 Task: Look for space in Umreth, India from 8th June, 2023 to 19th June, 2023 for 1 adult in price range Rs.5000 to Rs.12000. Place can be shared room with 1  bedroom having 1 bed and 1 bathroom. Property type can be house, flat, guest house, hotel. Booking option can be shelf check-in. Required host language is English.
Action: Mouse moved to (476, 84)
Screenshot: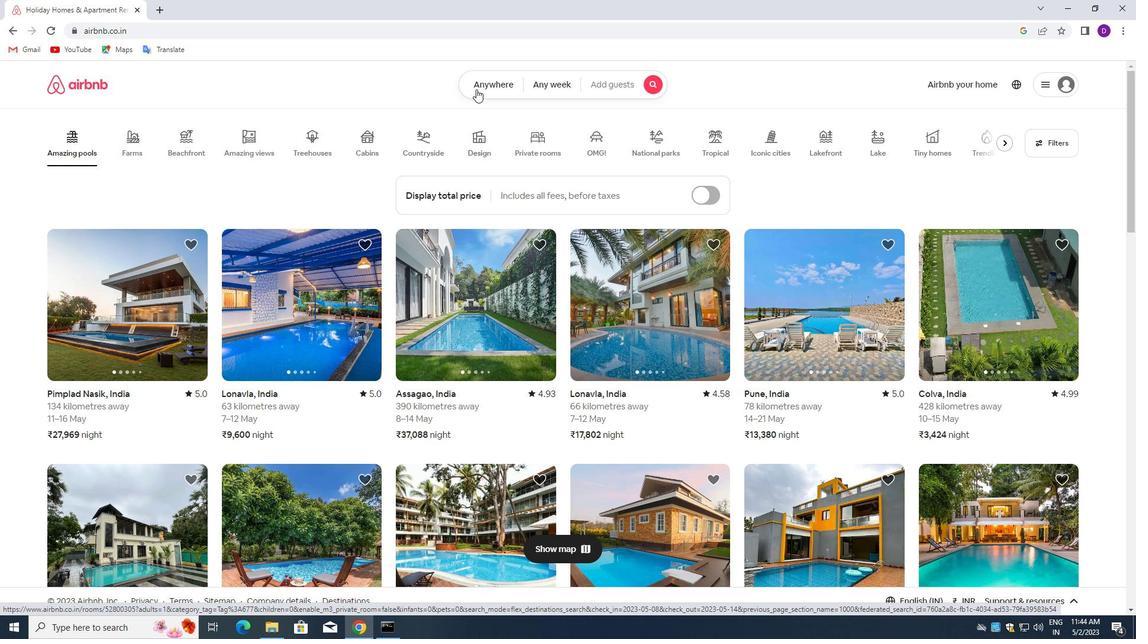 
Action: Mouse pressed left at (476, 84)
Screenshot: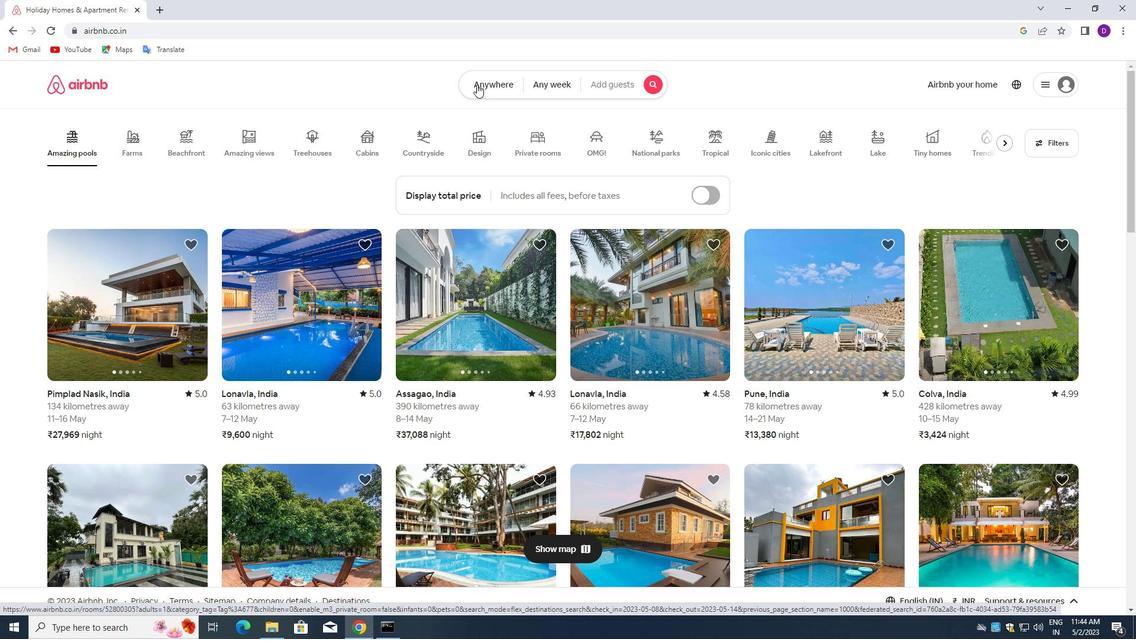 
Action: Mouse moved to (390, 135)
Screenshot: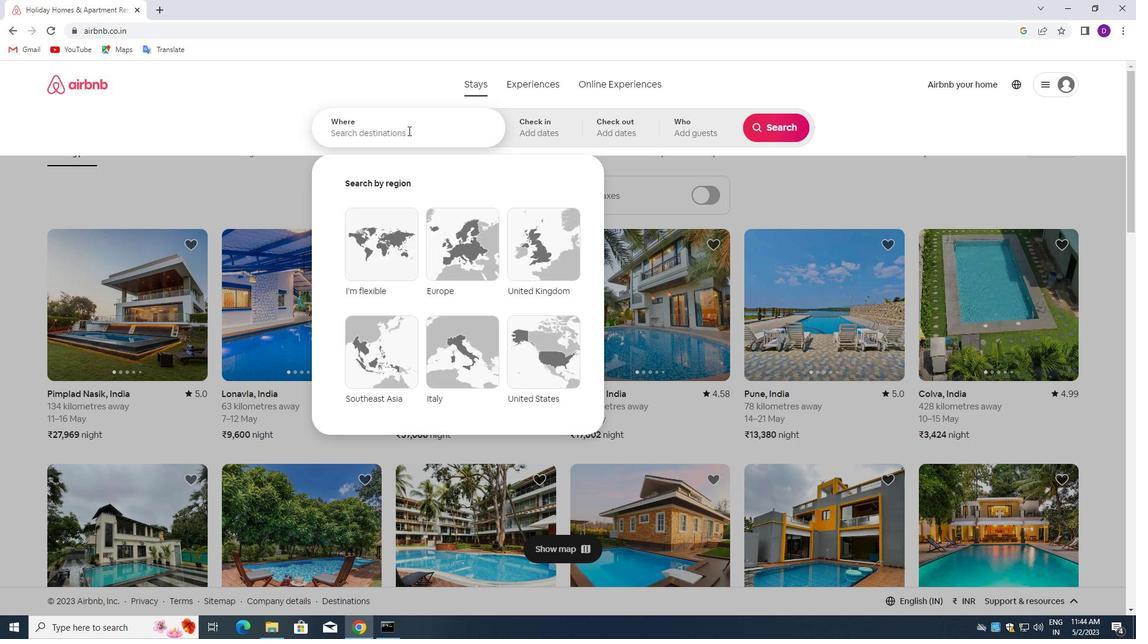 
Action: Mouse pressed left at (390, 135)
Screenshot: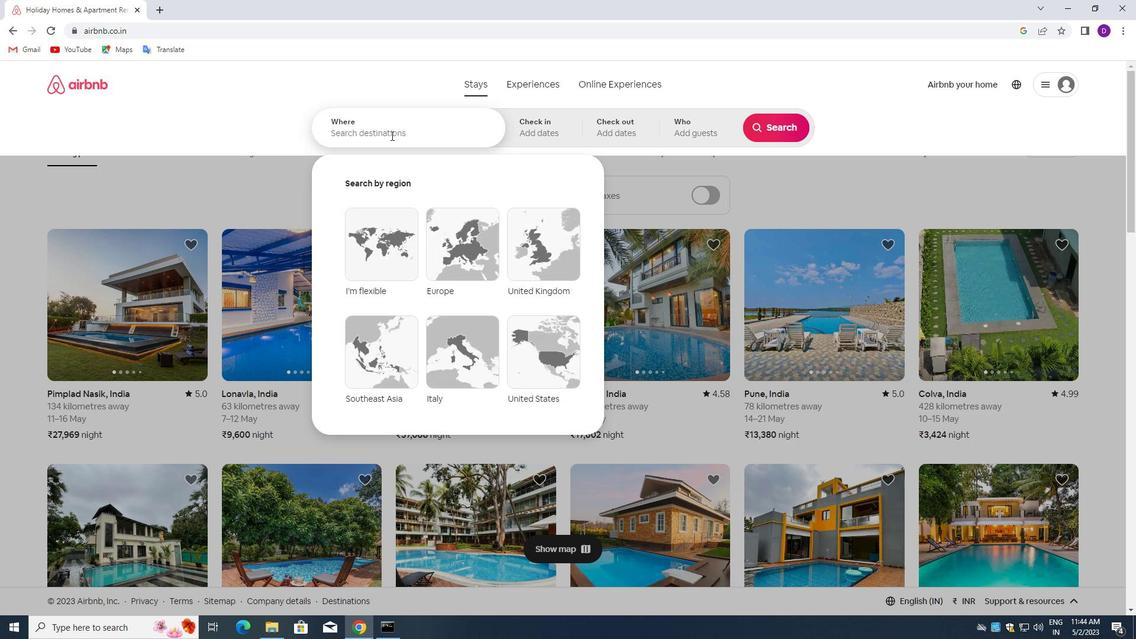 
Action: Key pressed <Key.shift>UMERETH,<Key.space><Key.shift>INDIA<Key.enter>
Screenshot: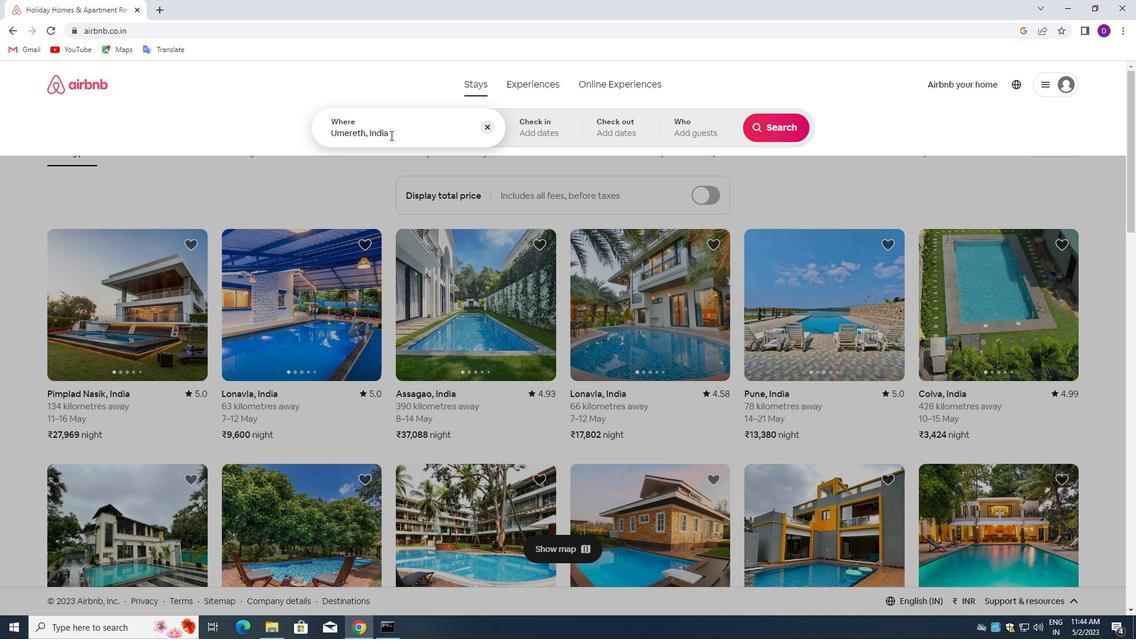 
Action: Mouse moved to (707, 295)
Screenshot: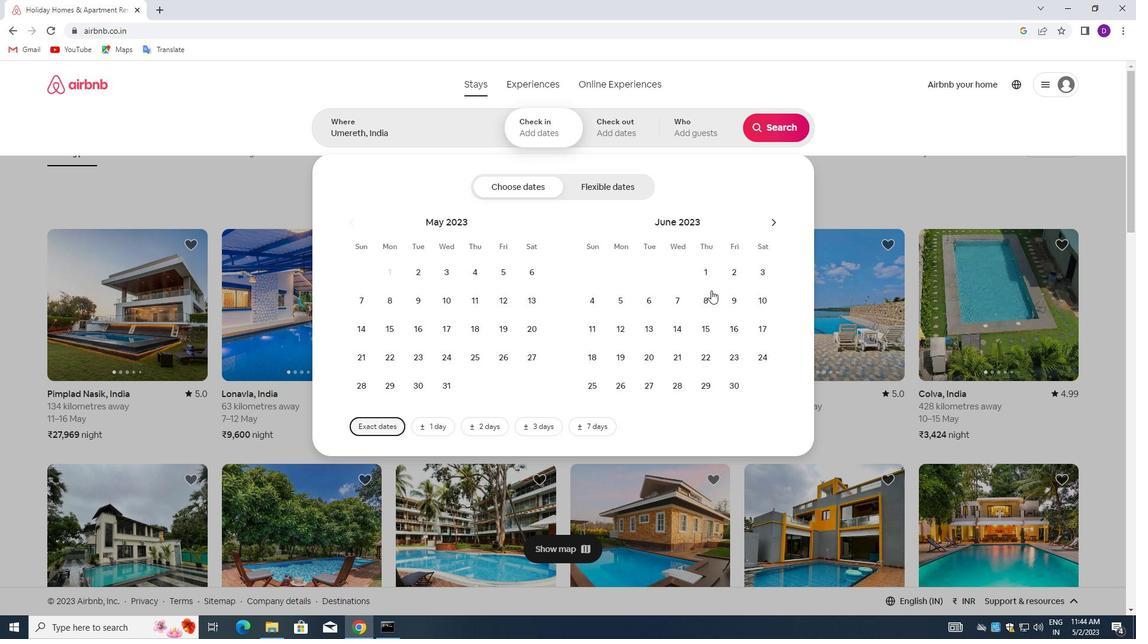 
Action: Mouse pressed left at (707, 295)
Screenshot: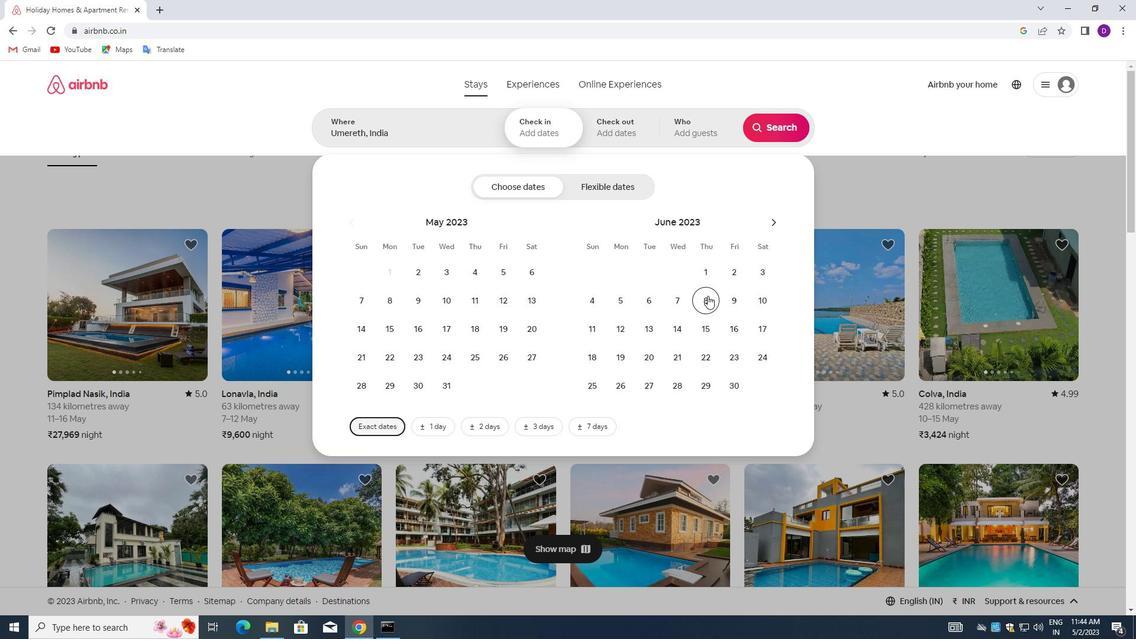 
Action: Mouse moved to (612, 355)
Screenshot: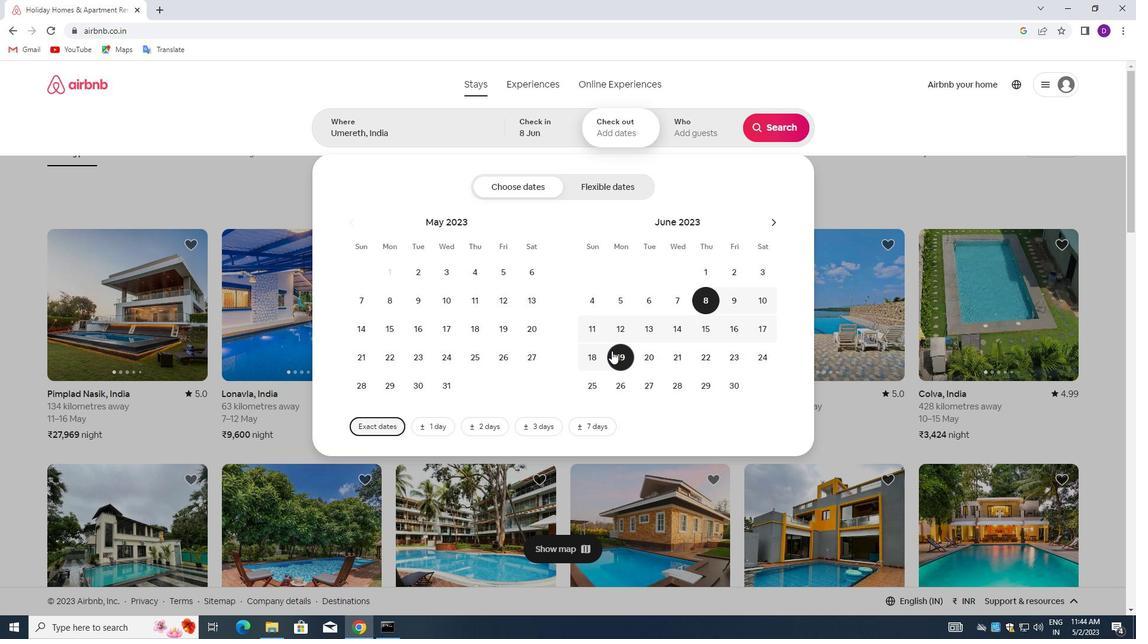 
Action: Mouse pressed left at (612, 355)
Screenshot: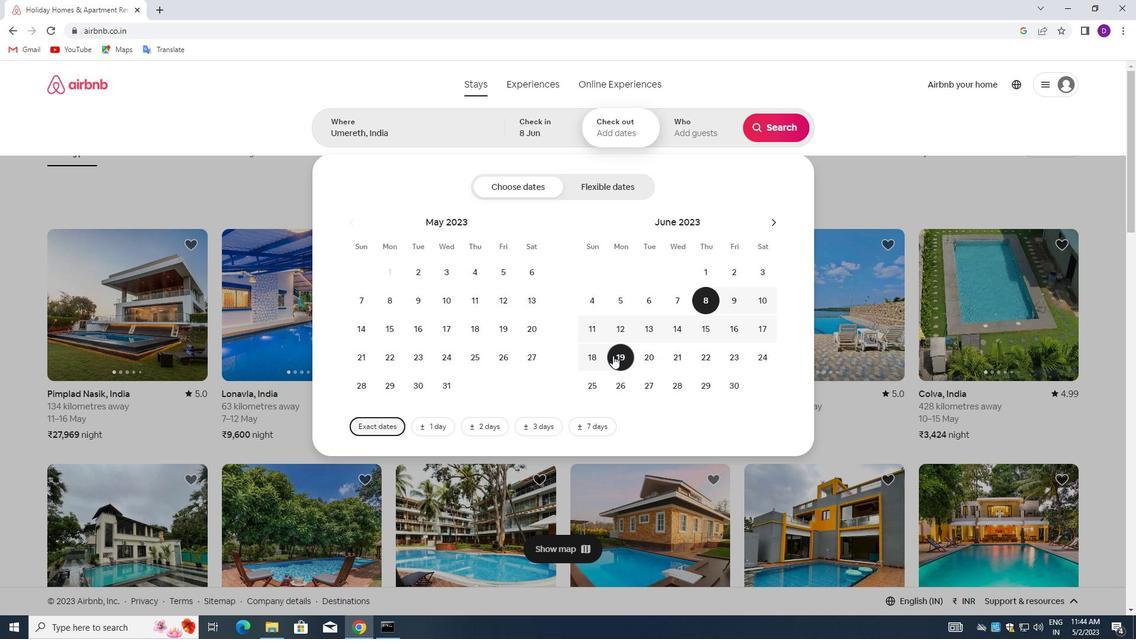 
Action: Mouse moved to (677, 125)
Screenshot: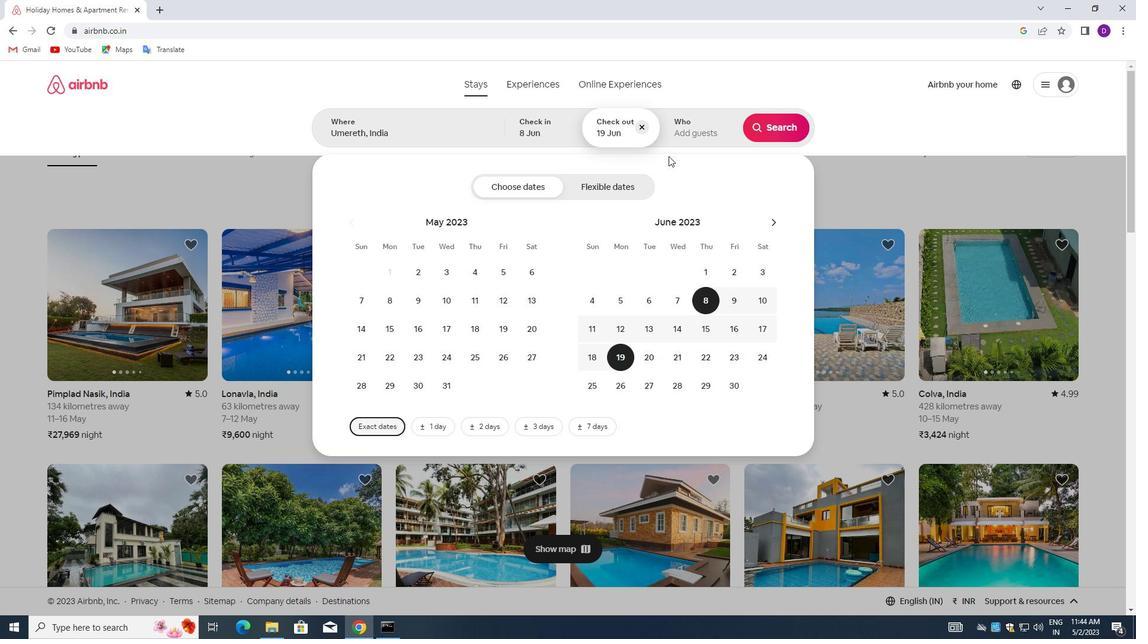 
Action: Mouse pressed left at (677, 125)
Screenshot: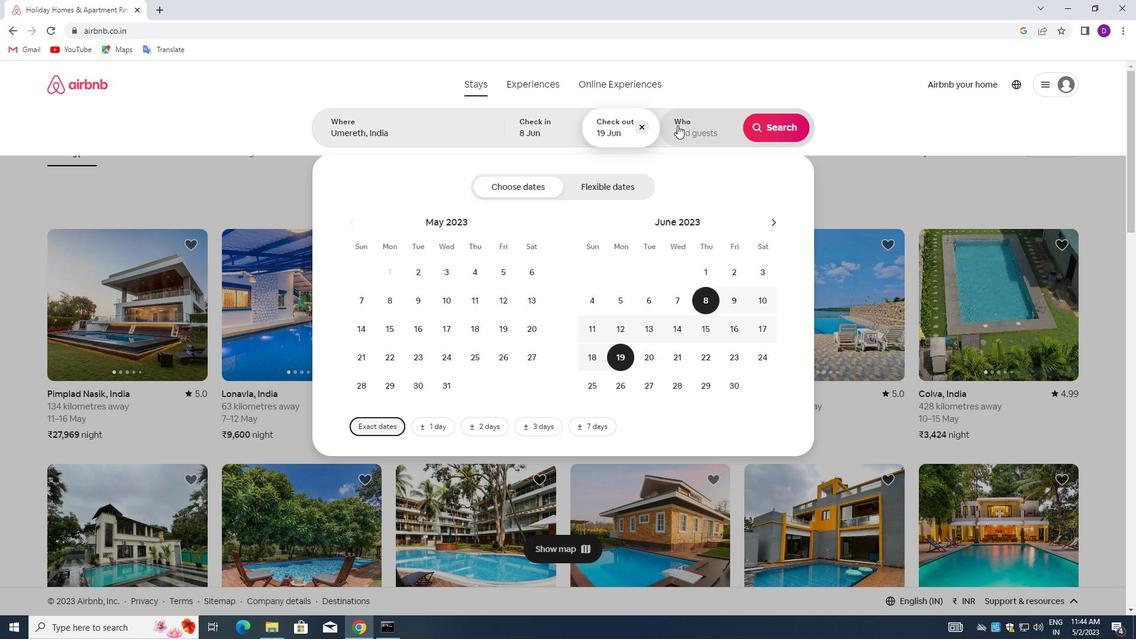 
Action: Mouse moved to (779, 192)
Screenshot: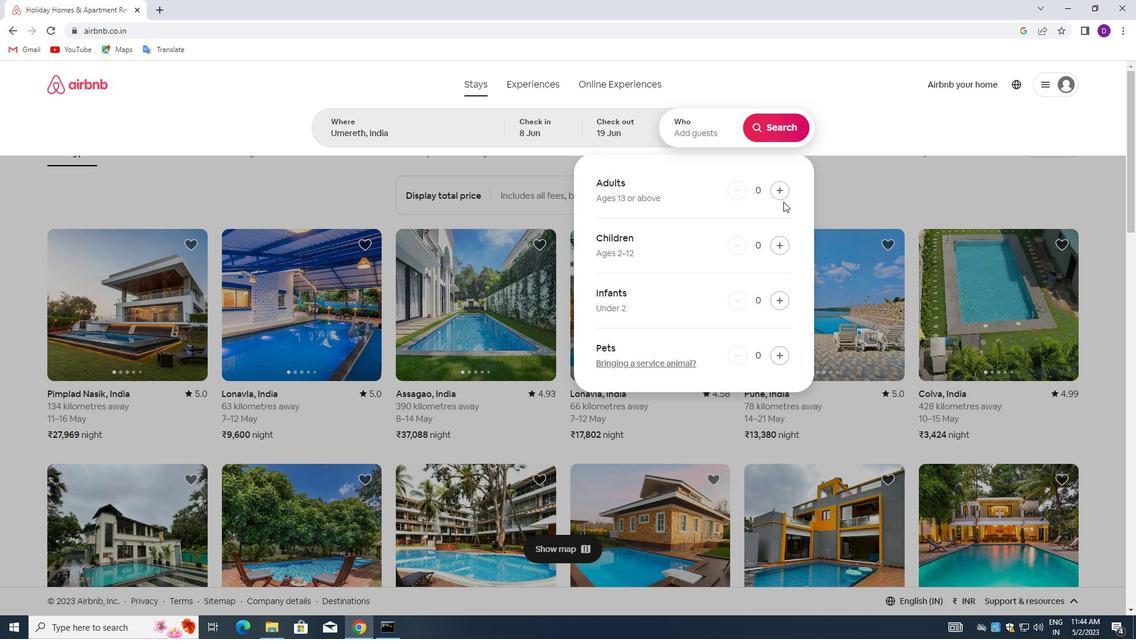 
Action: Mouse pressed left at (779, 192)
Screenshot: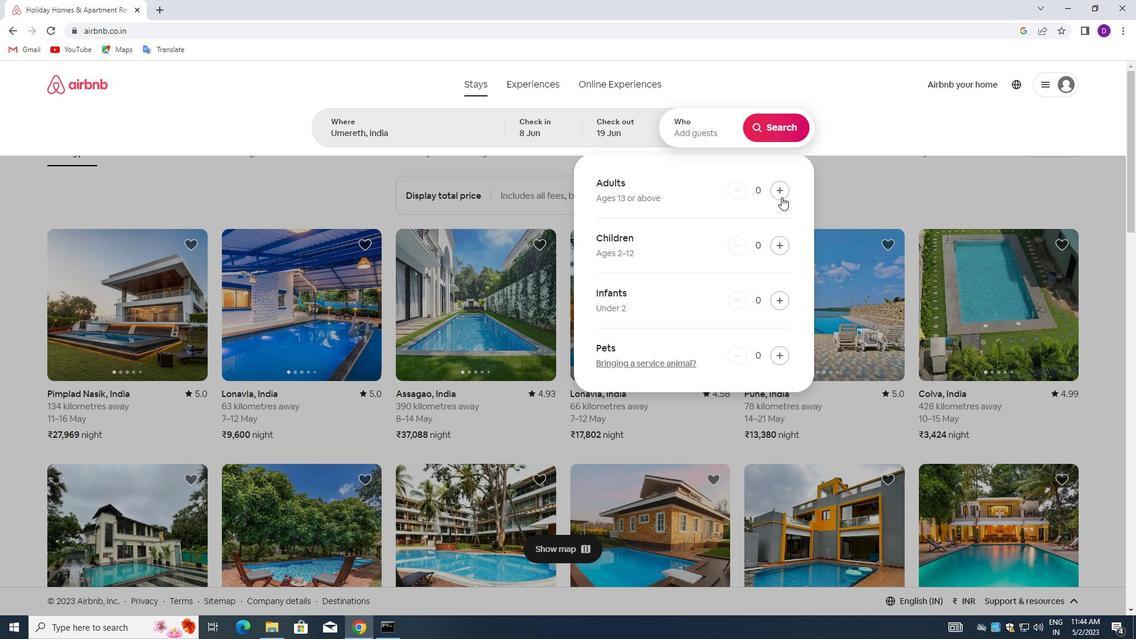 
Action: Mouse moved to (778, 128)
Screenshot: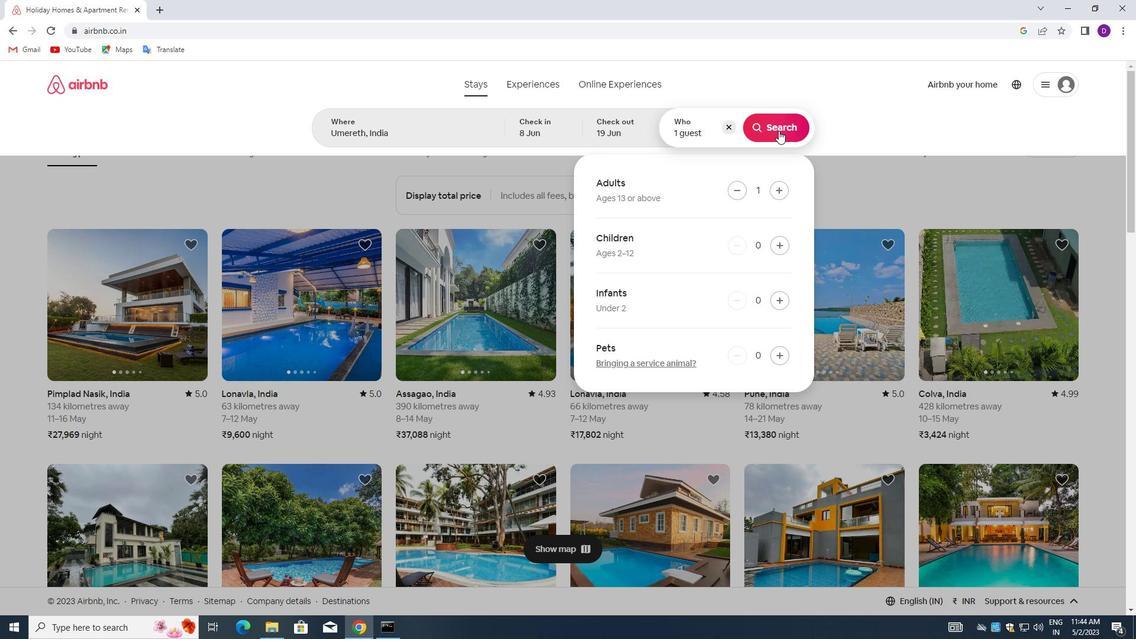 
Action: Mouse pressed left at (778, 128)
Screenshot: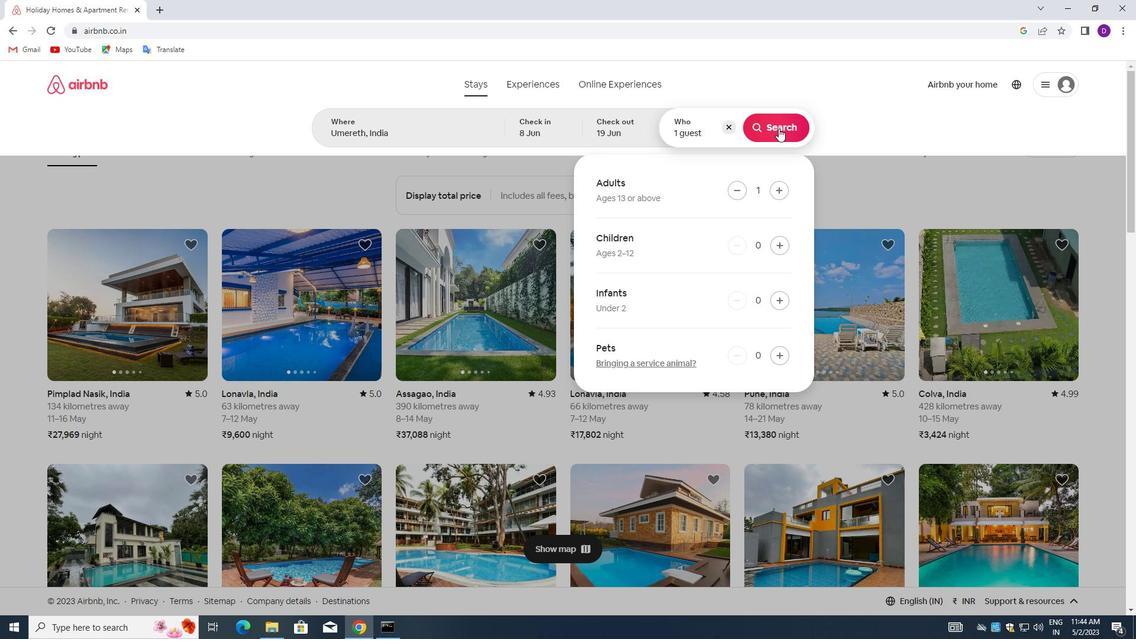 
Action: Mouse moved to (1072, 130)
Screenshot: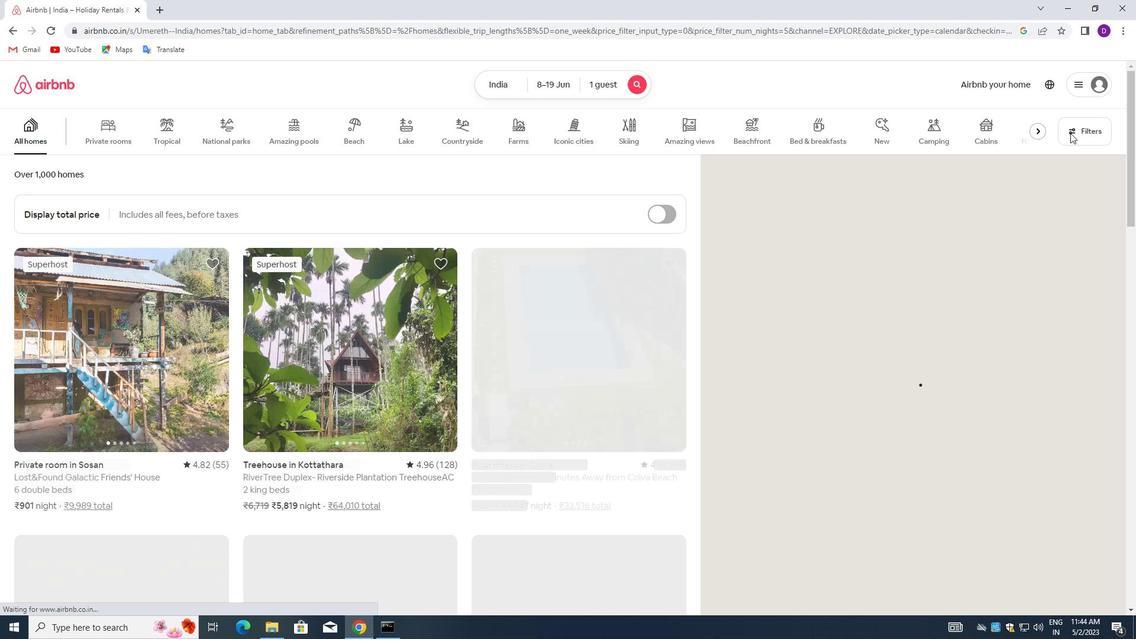 
Action: Mouse pressed left at (1072, 130)
Screenshot: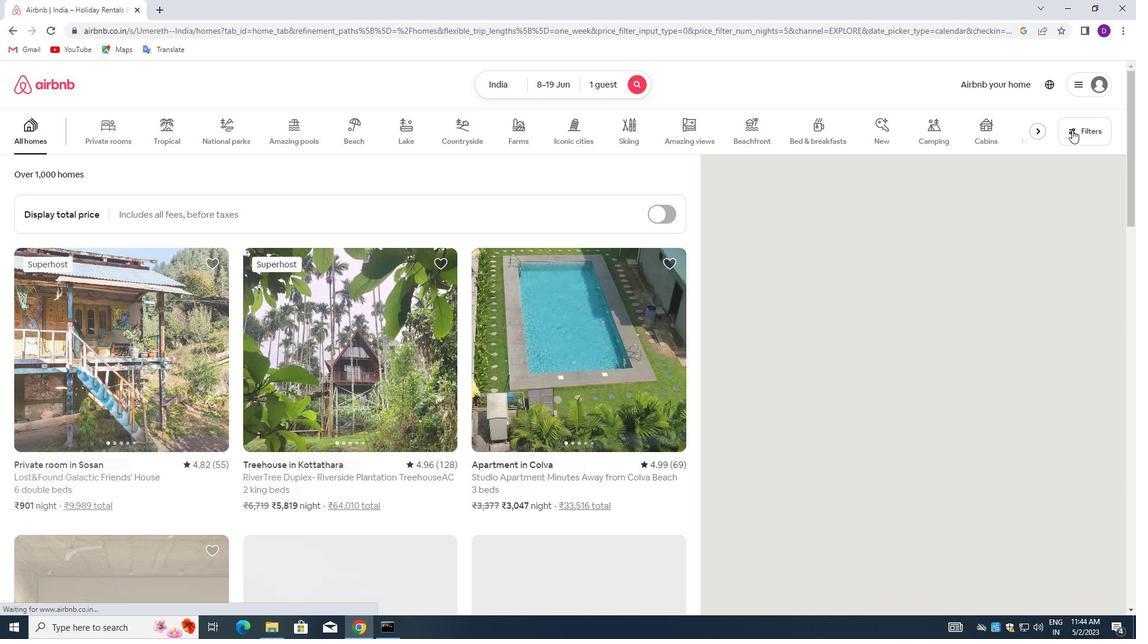 
Action: Mouse moved to (408, 281)
Screenshot: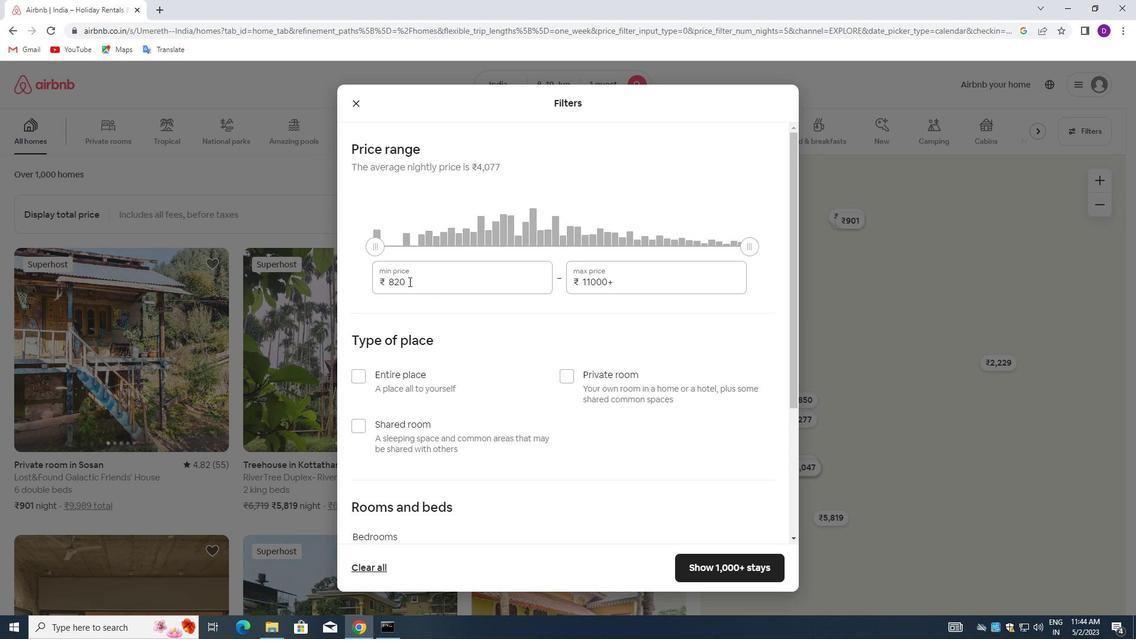 
Action: Mouse pressed left at (408, 281)
Screenshot: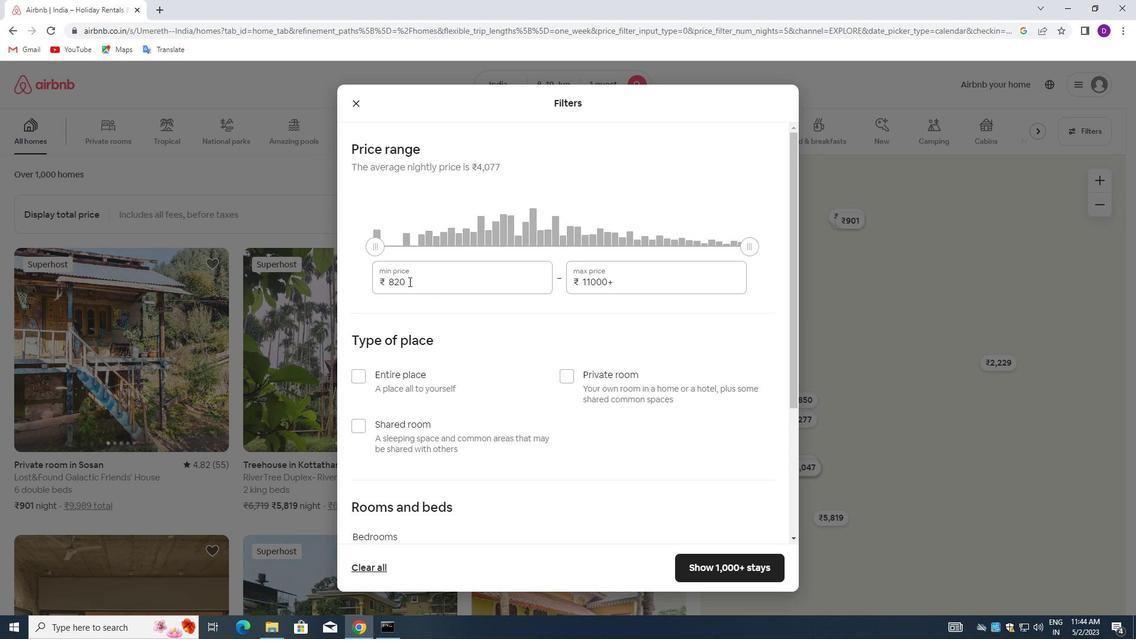 
Action: Mouse pressed left at (408, 281)
Screenshot: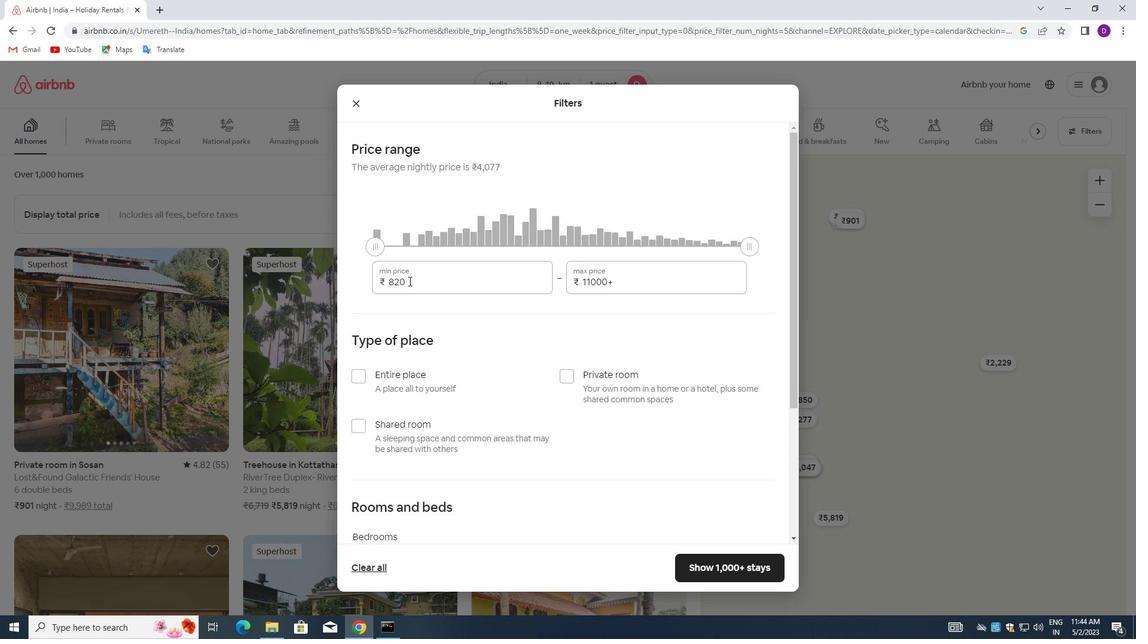 
Action: Key pressed 5000<Key.tab>12000
Screenshot: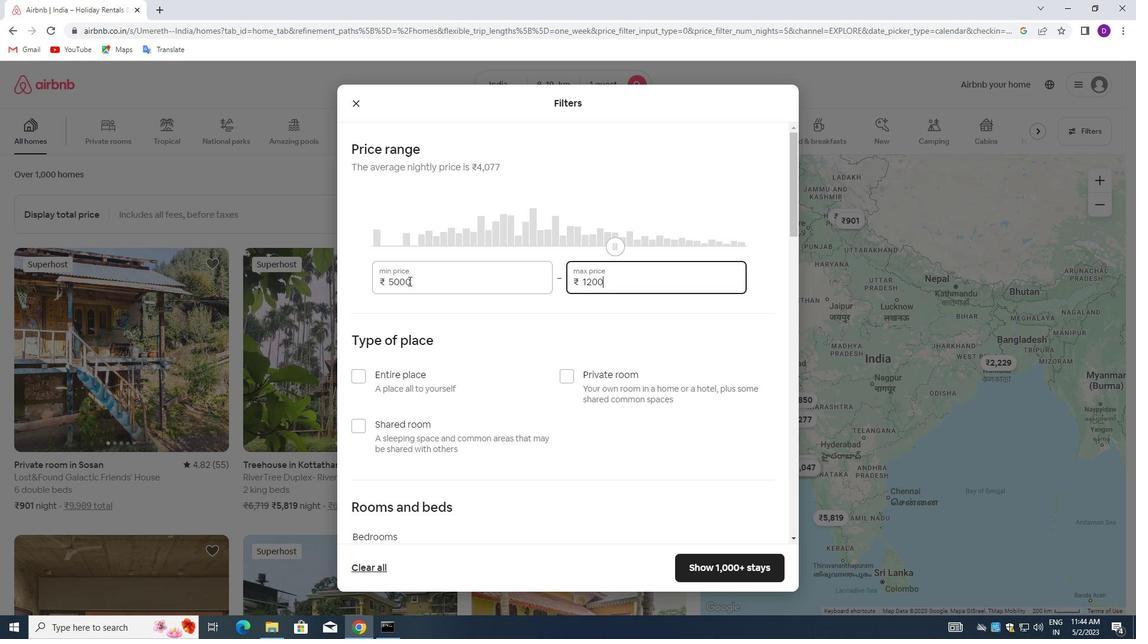 
Action: Mouse moved to (446, 312)
Screenshot: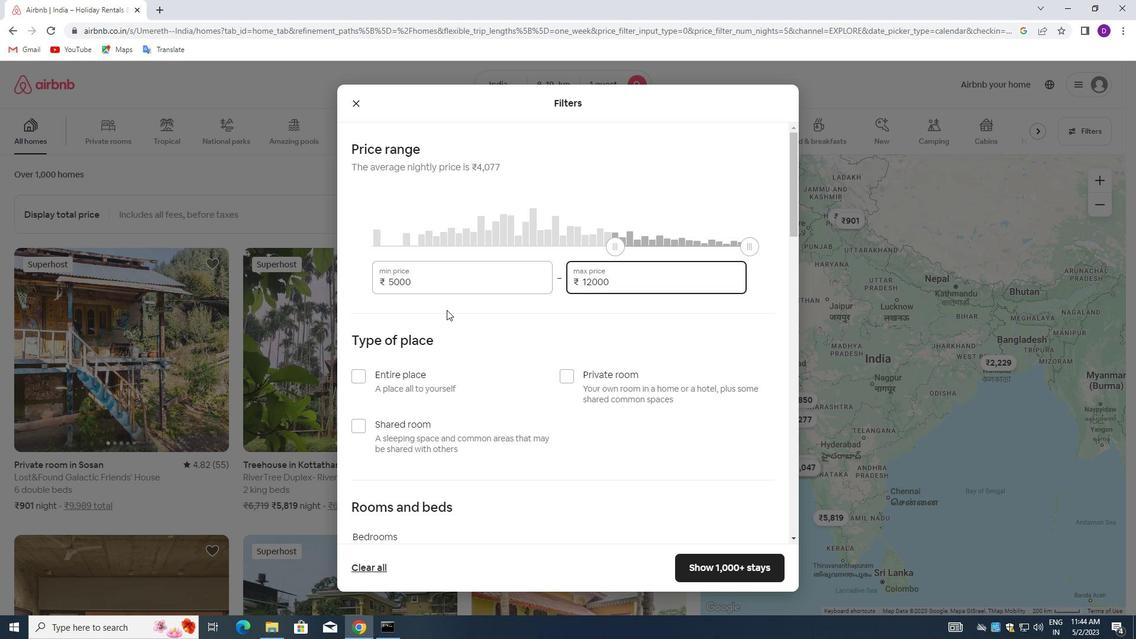 
Action: Mouse scrolled (446, 311) with delta (0, 0)
Screenshot: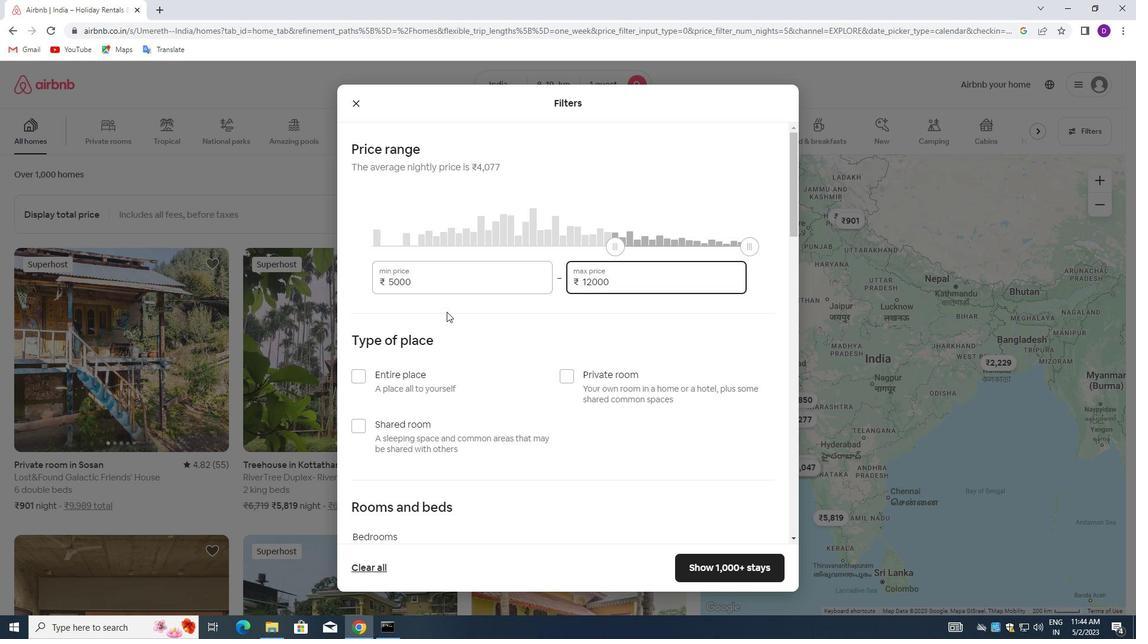 
Action: Mouse moved to (444, 315)
Screenshot: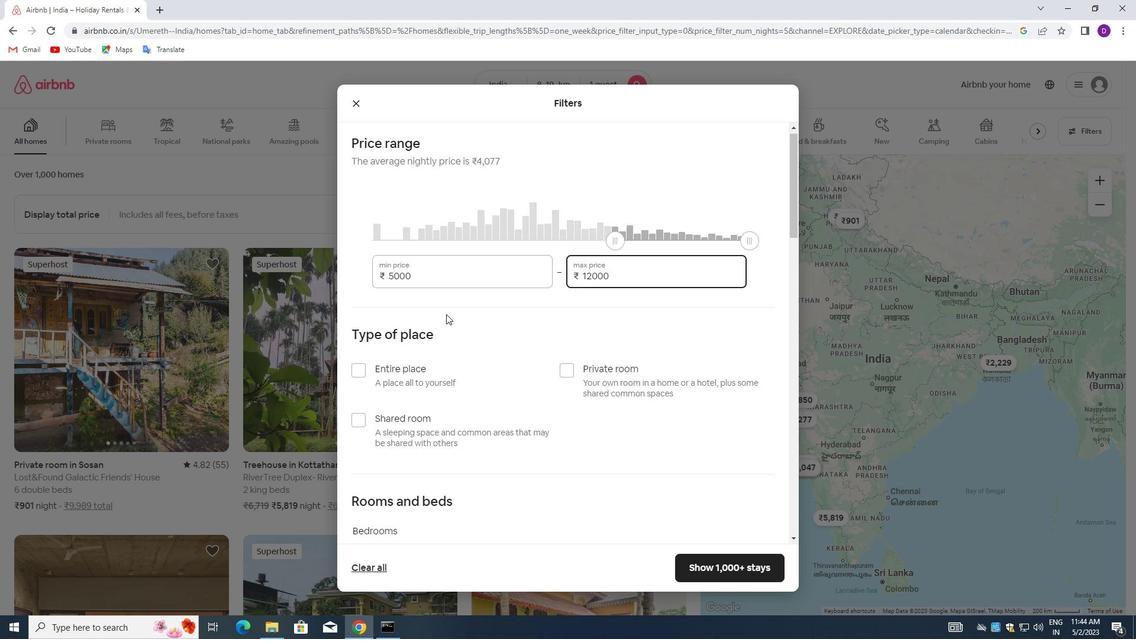 
Action: Mouse scrolled (444, 314) with delta (0, 0)
Screenshot: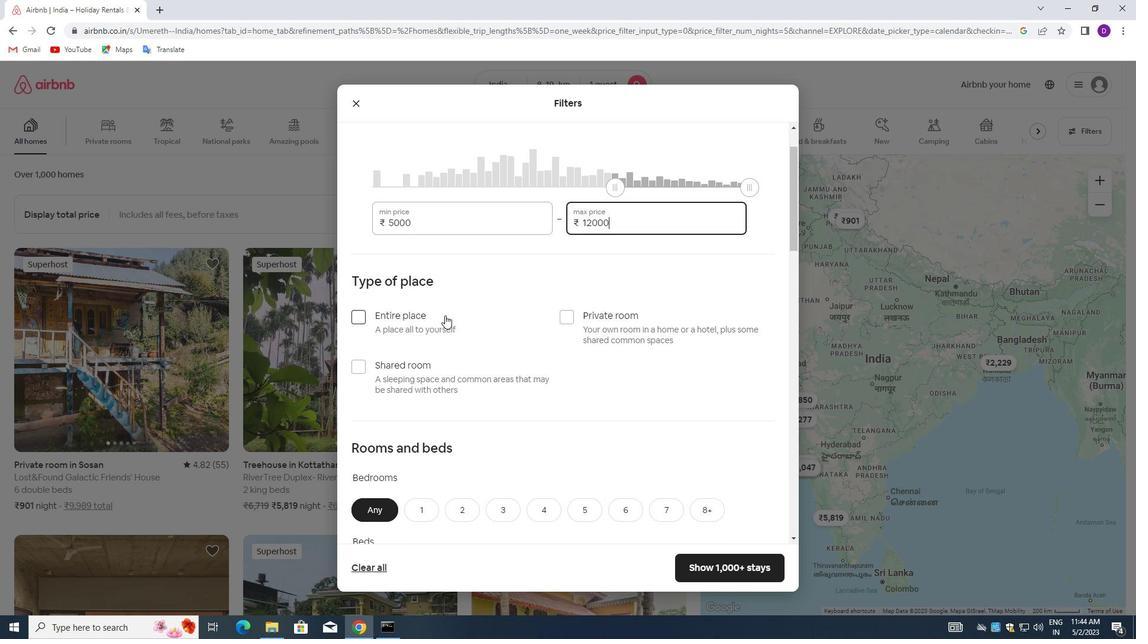 
Action: Mouse scrolled (444, 314) with delta (0, 0)
Screenshot: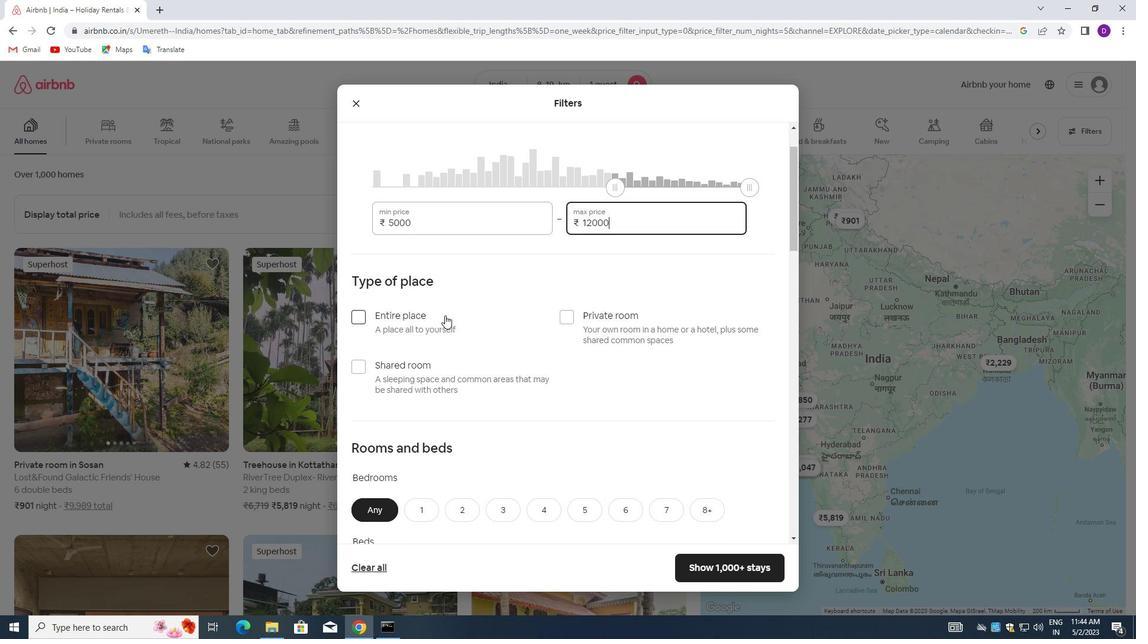 
Action: Mouse moved to (446, 315)
Screenshot: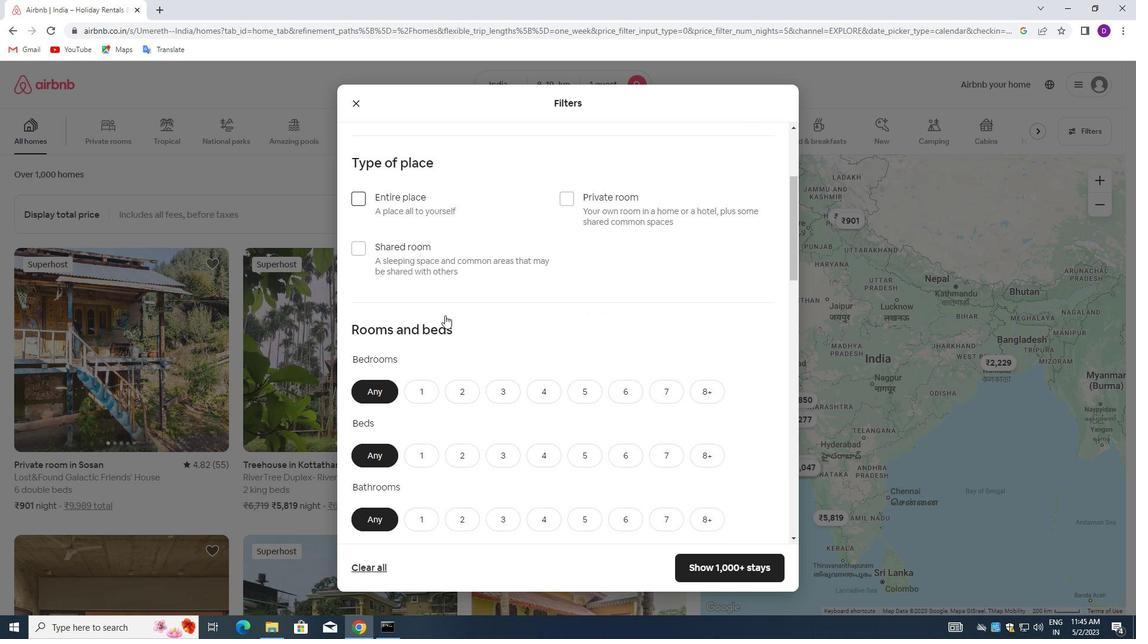 
Action: Mouse scrolled (446, 314) with delta (0, 0)
Screenshot: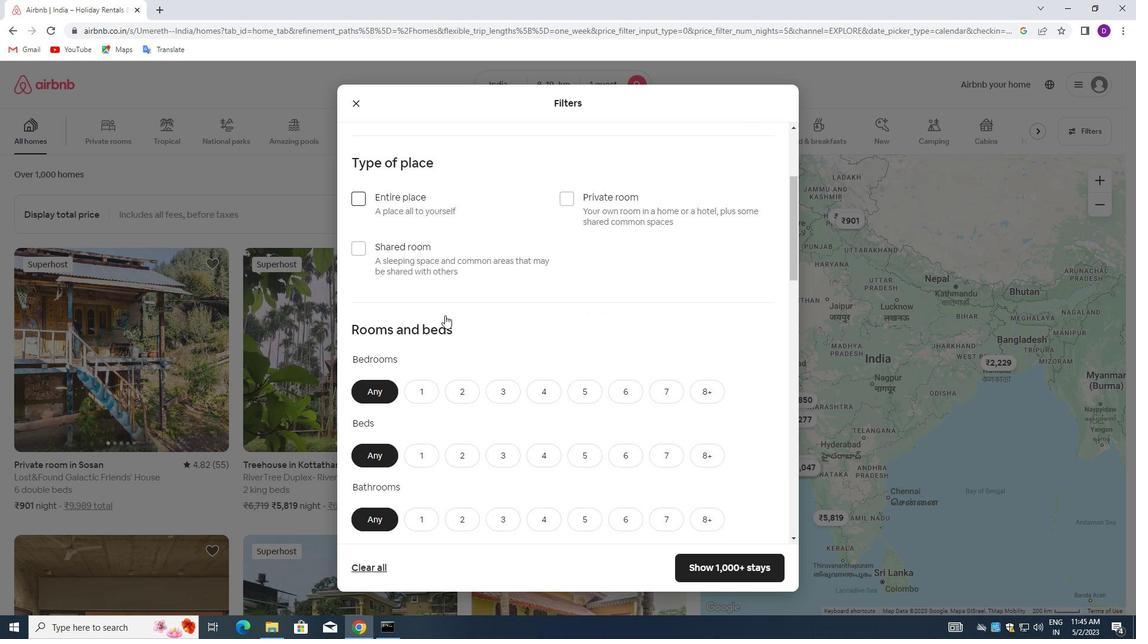 
Action: Mouse moved to (372, 189)
Screenshot: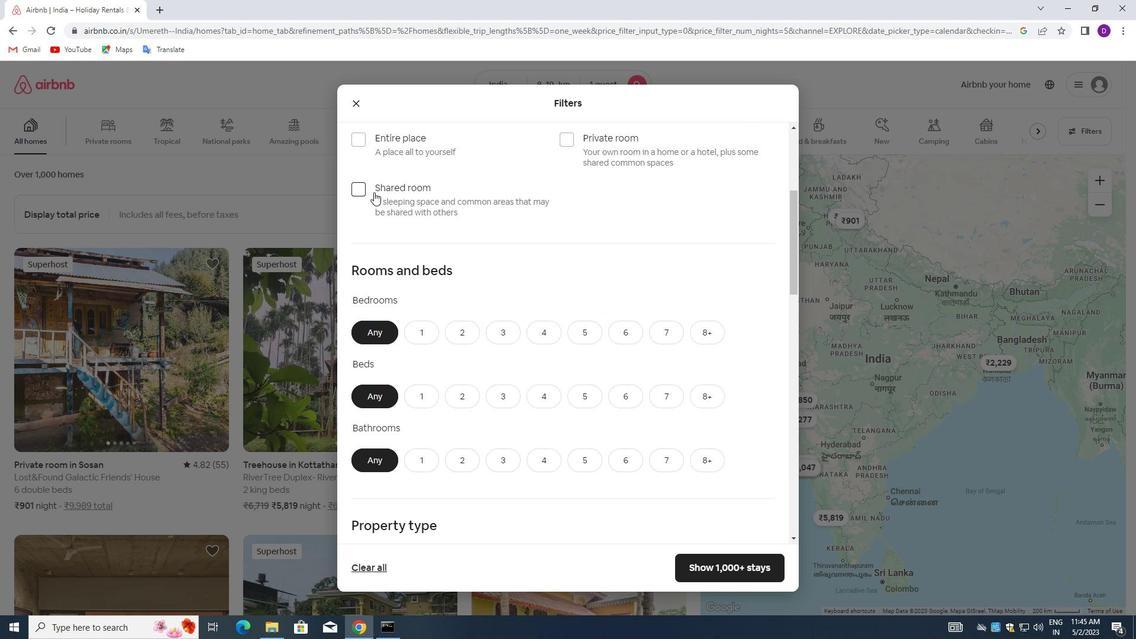 
Action: Mouse pressed left at (372, 189)
Screenshot: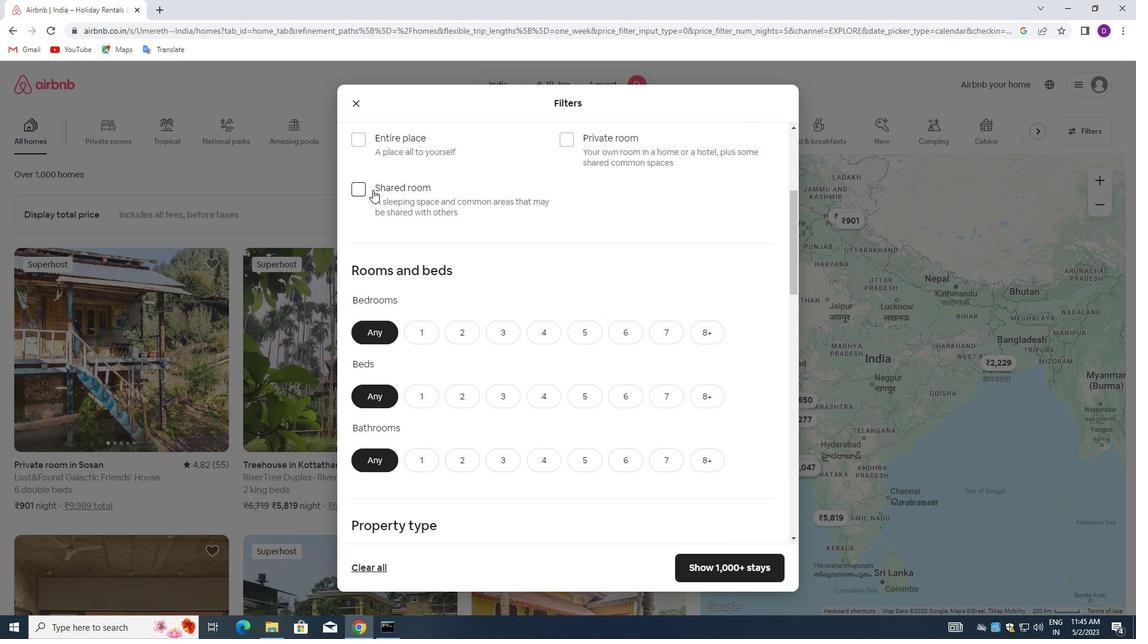 
Action: Mouse moved to (470, 226)
Screenshot: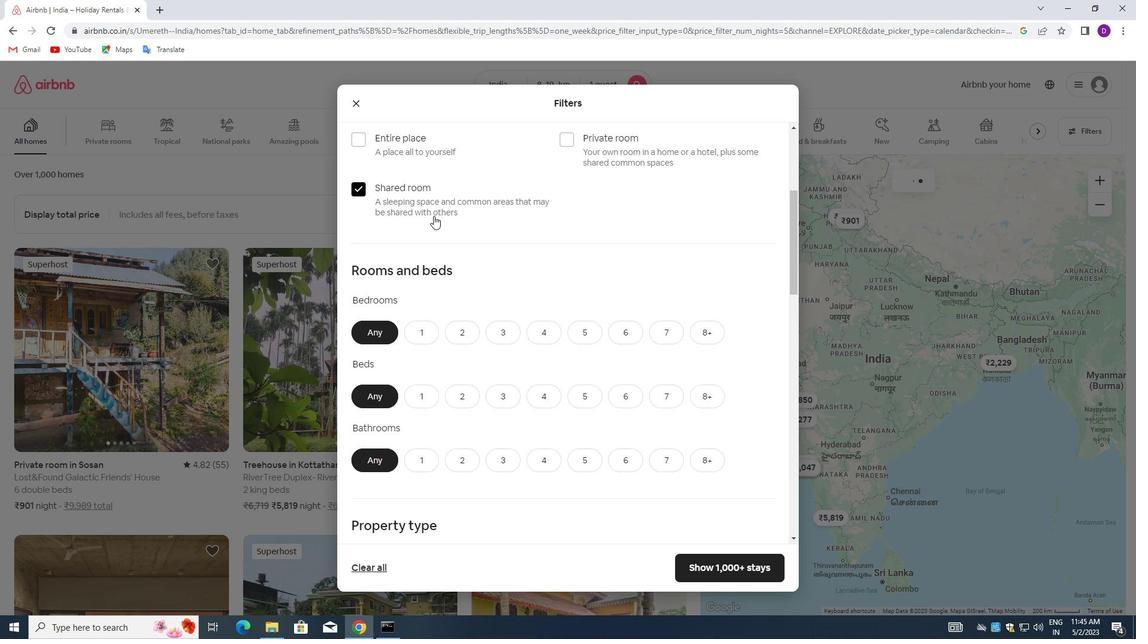 
Action: Mouse scrolled (470, 226) with delta (0, 0)
Screenshot: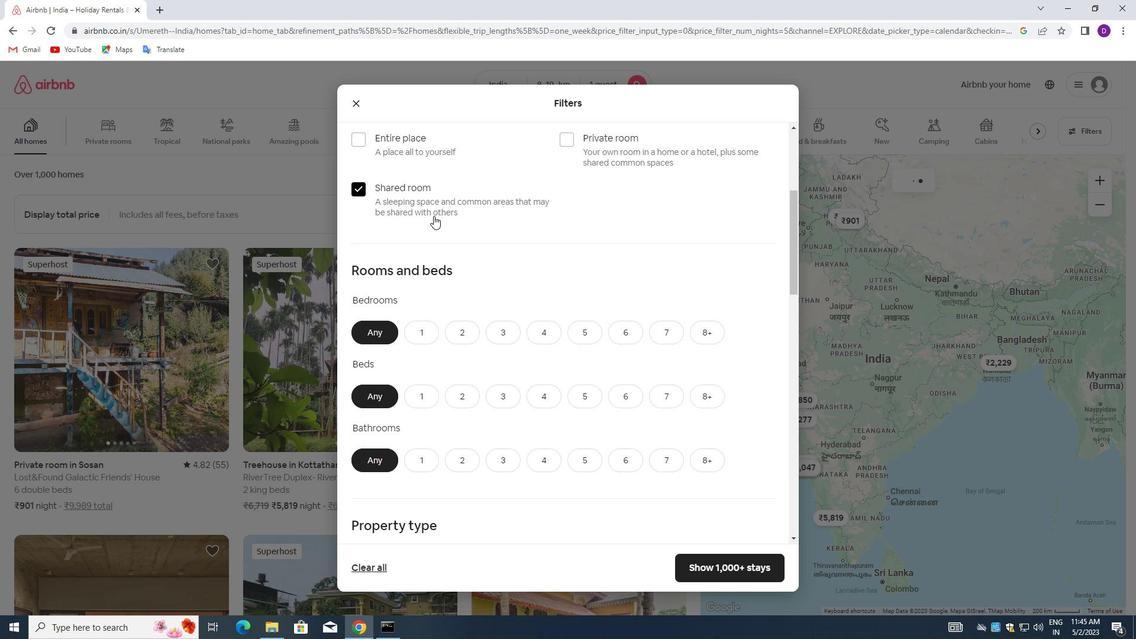 
Action: Mouse moved to (470, 228)
Screenshot: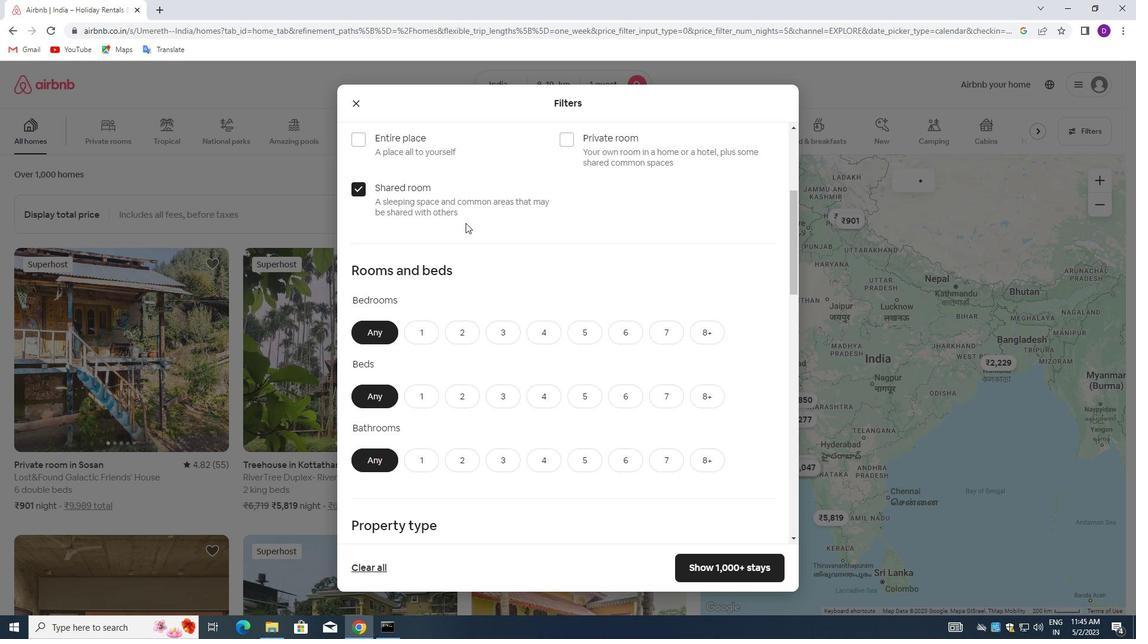 
Action: Mouse scrolled (470, 227) with delta (0, 0)
Screenshot: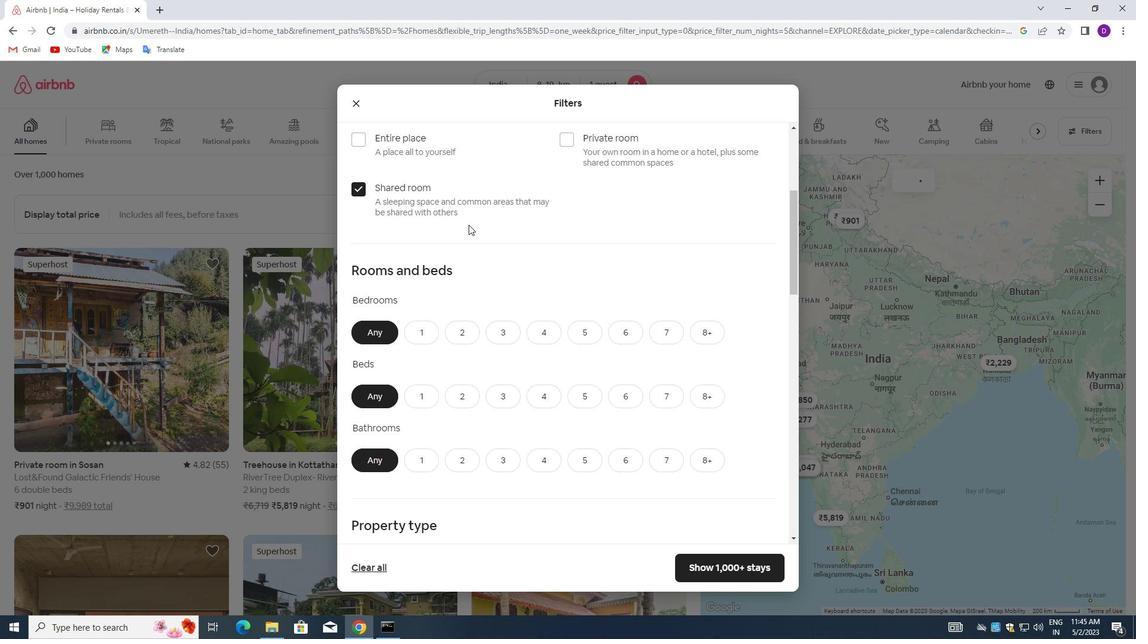 
Action: Mouse moved to (429, 211)
Screenshot: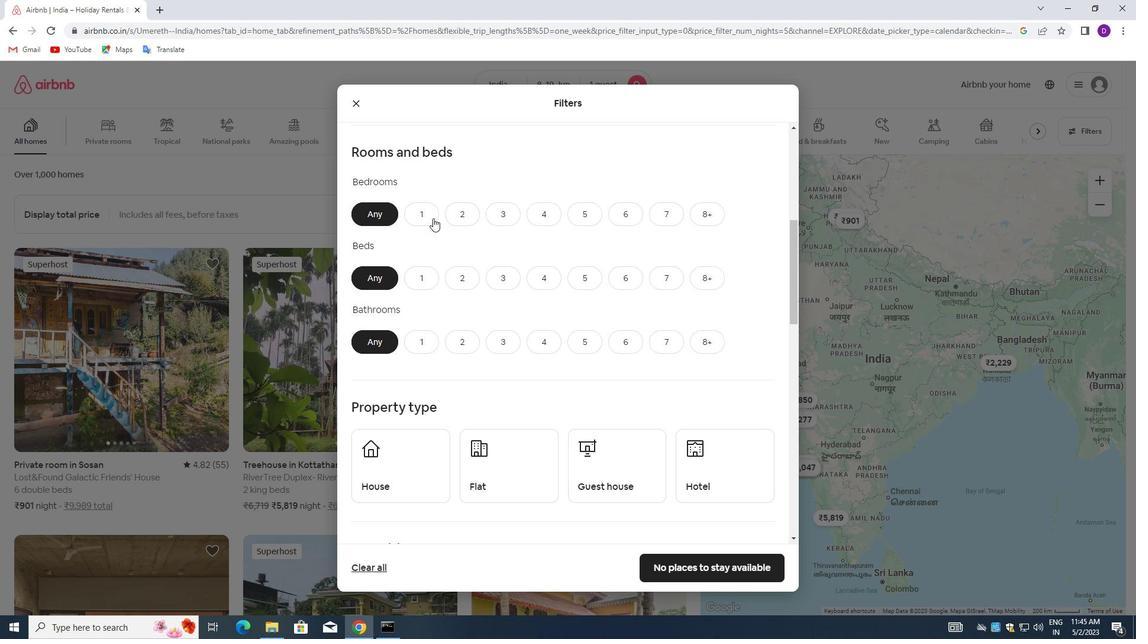 
Action: Mouse pressed left at (429, 211)
Screenshot: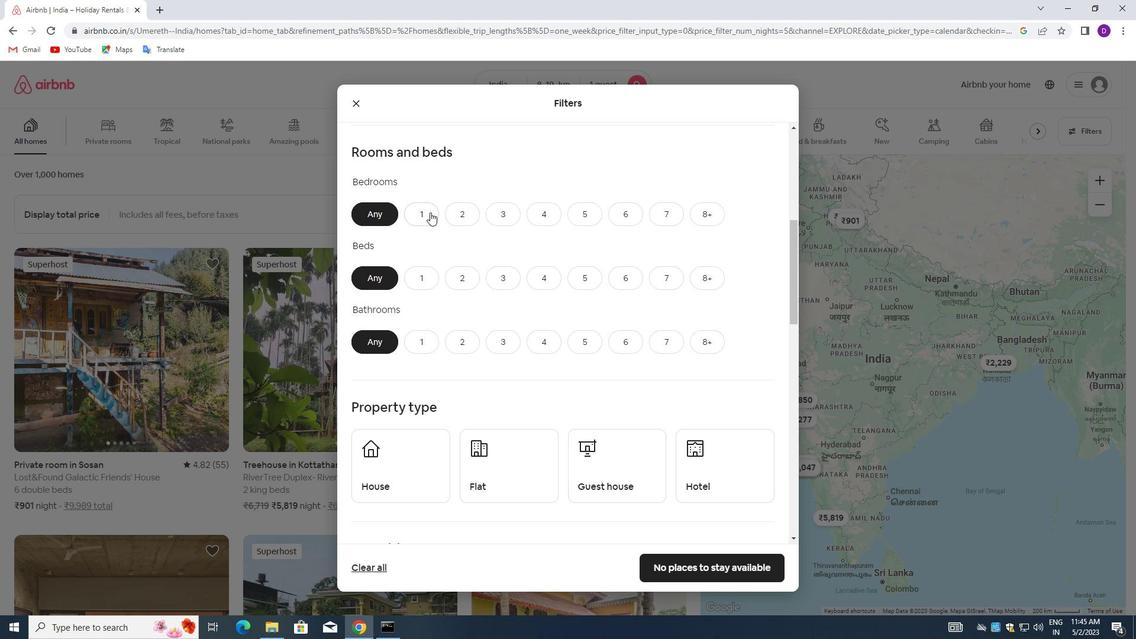 
Action: Mouse moved to (431, 286)
Screenshot: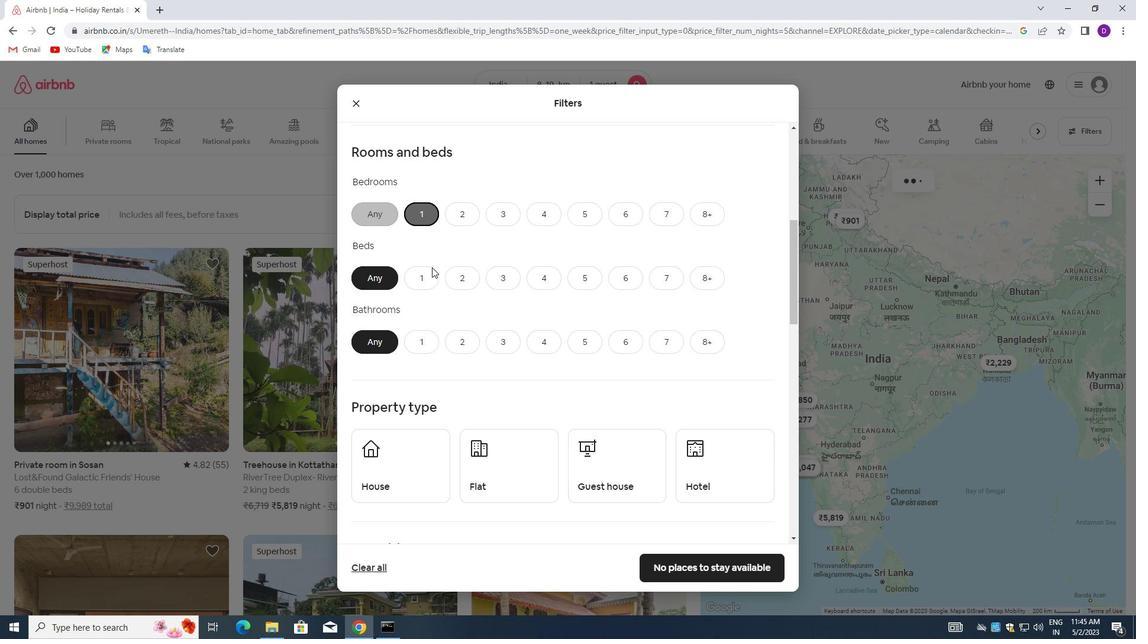 
Action: Mouse pressed left at (431, 286)
Screenshot: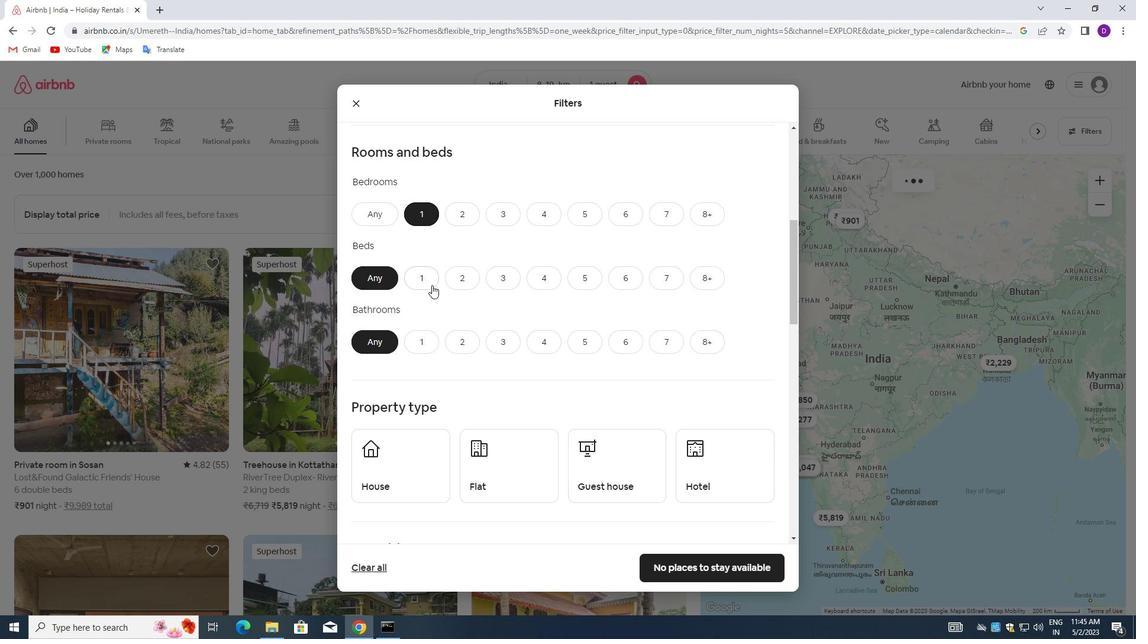 
Action: Mouse moved to (421, 343)
Screenshot: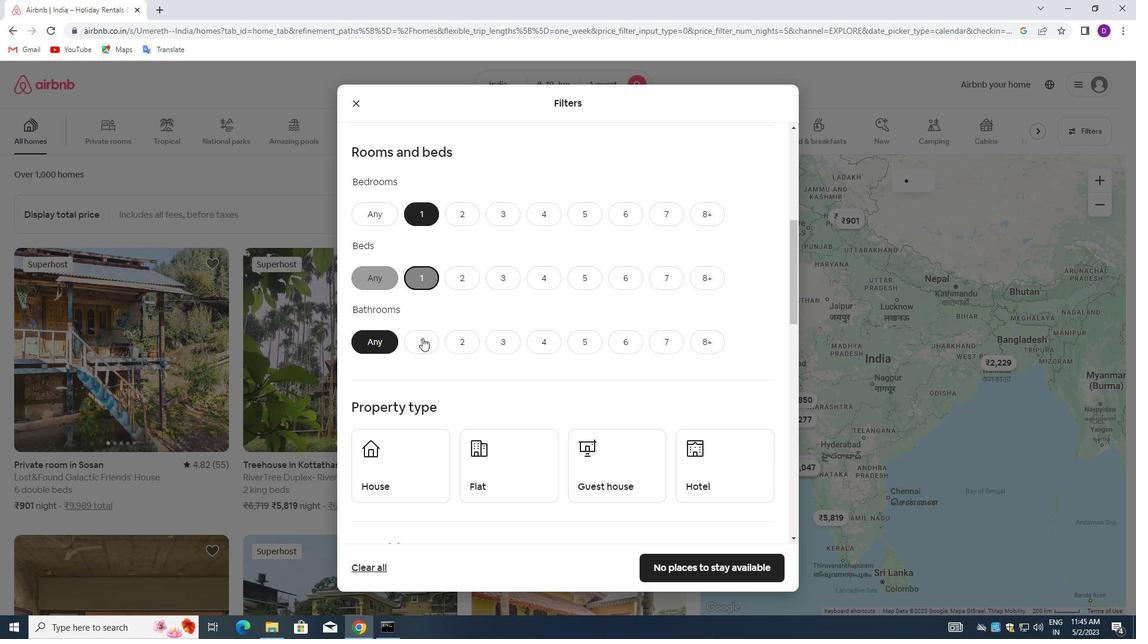 
Action: Mouse pressed left at (421, 343)
Screenshot: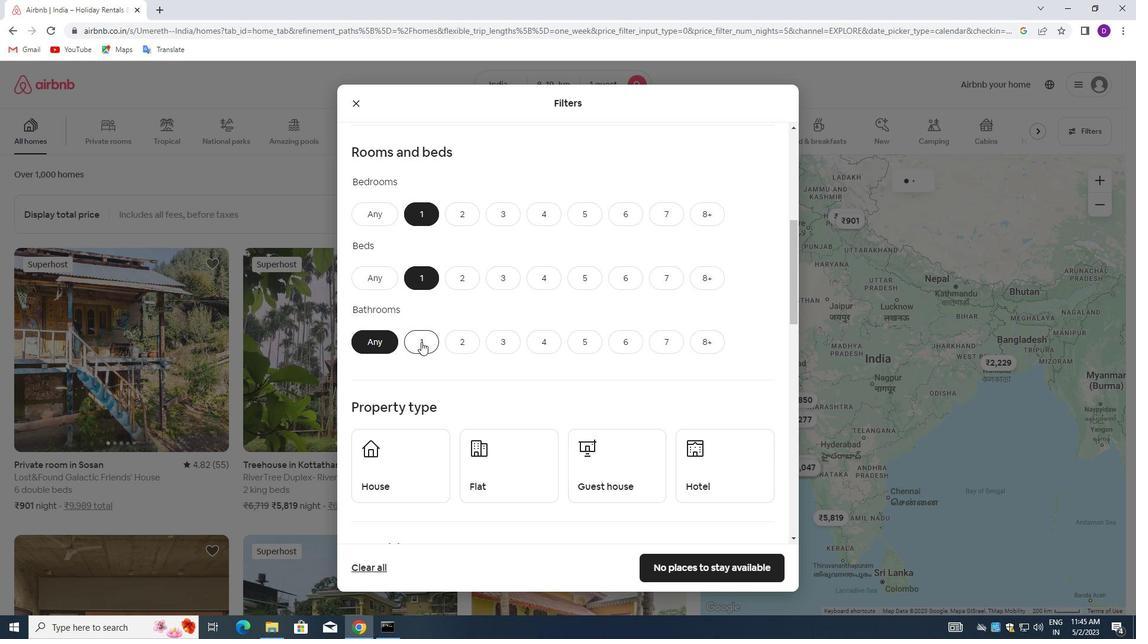 
Action: Mouse moved to (499, 292)
Screenshot: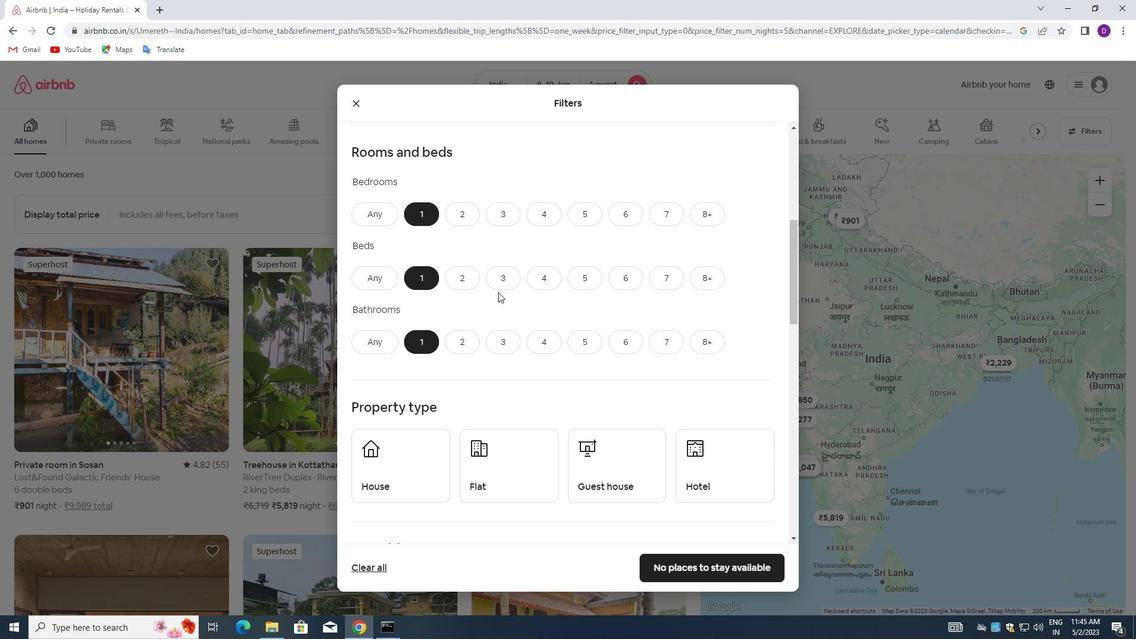 
Action: Mouse scrolled (499, 291) with delta (0, 0)
Screenshot: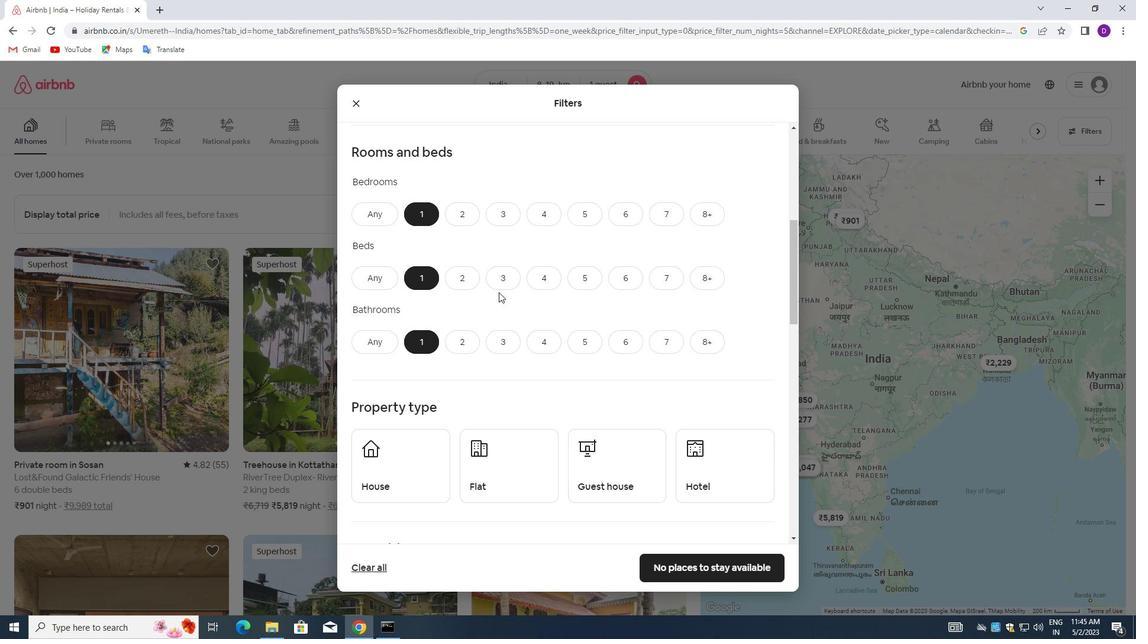 
Action: Mouse moved to (485, 281)
Screenshot: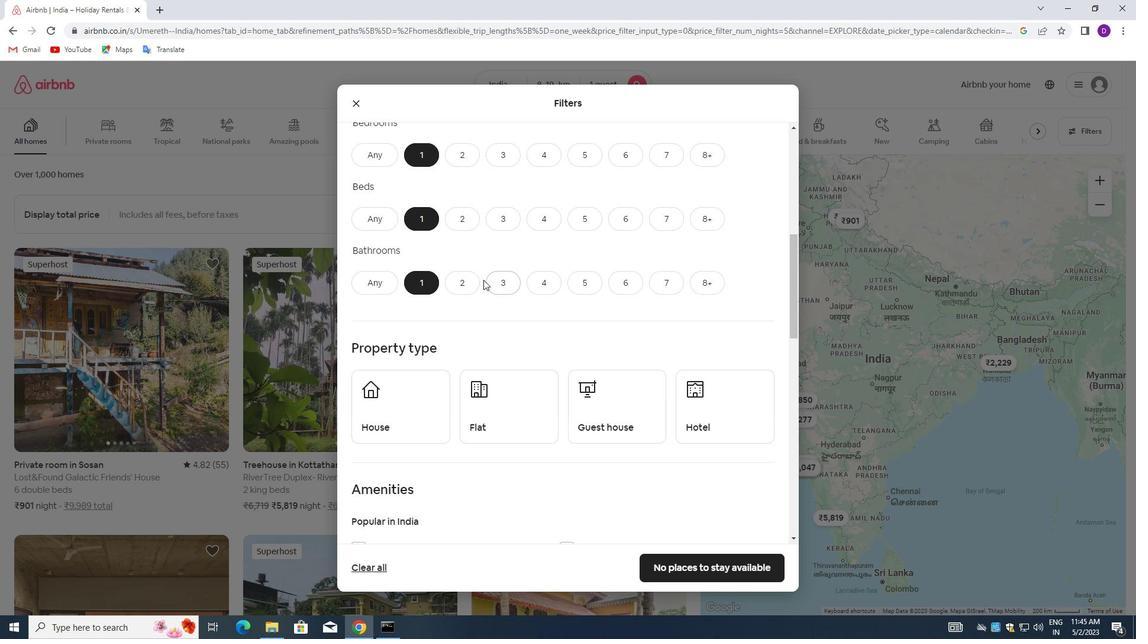 
Action: Mouse scrolled (485, 280) with delta (0, 0)
Screenshot: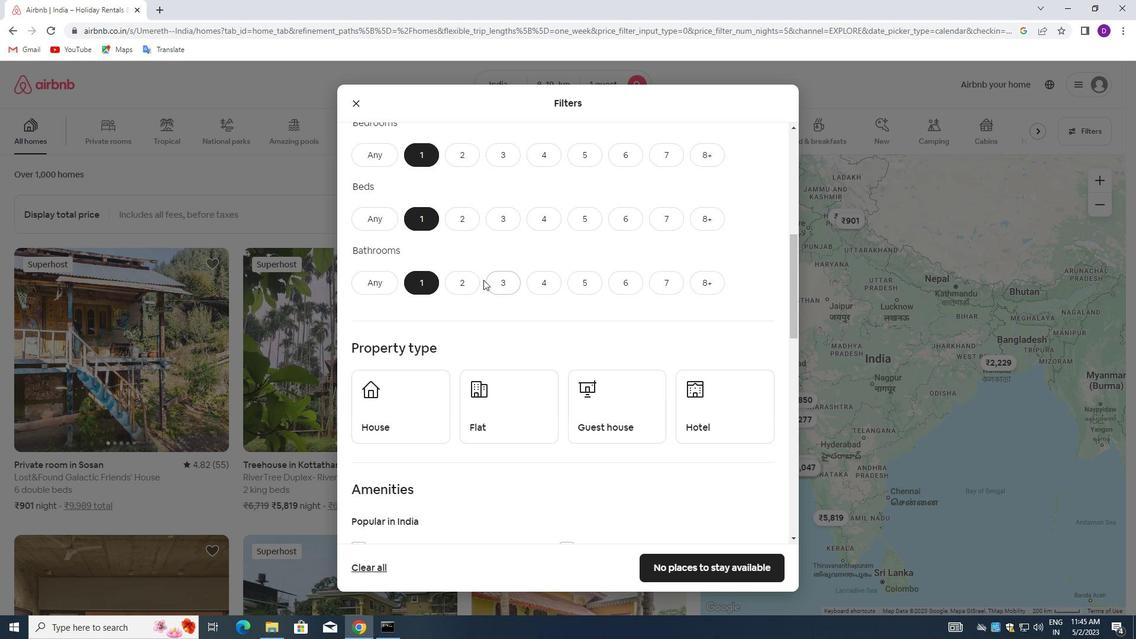 
Action: Mouse moved to (485, 281)
Screenshot: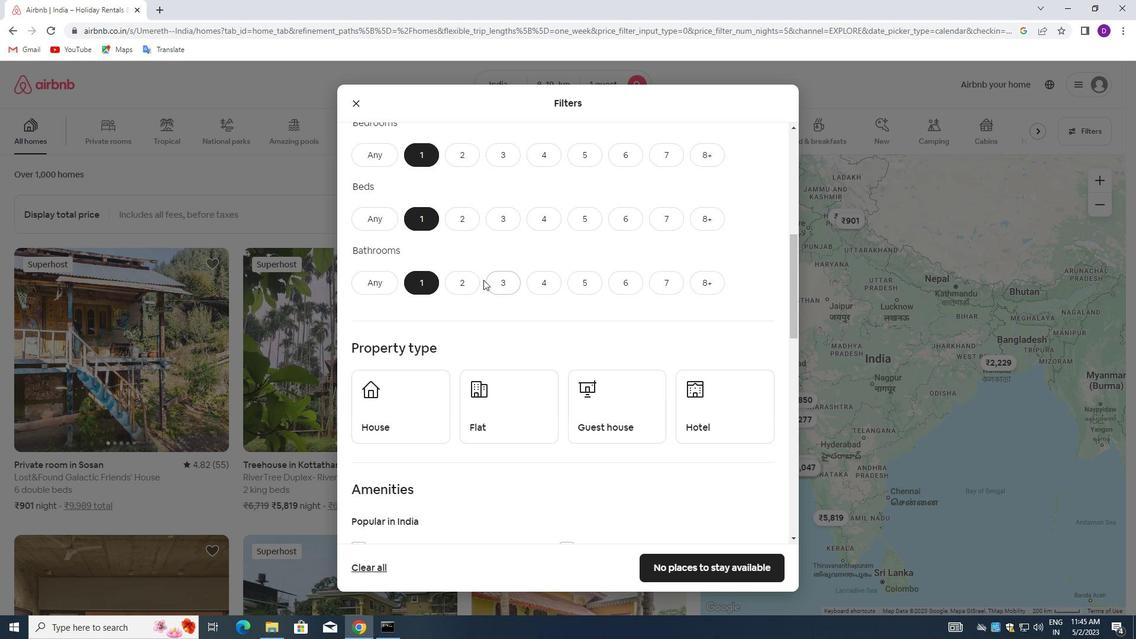
Action: Mouse scrolled (485, 281) with delta (0, 0)
Screenshot: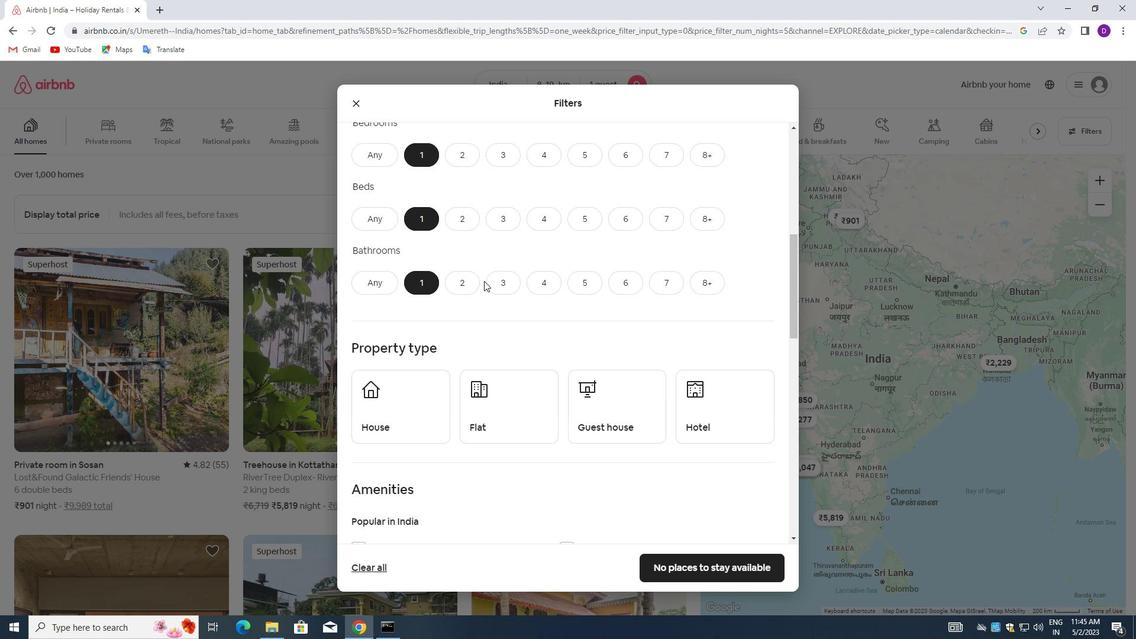 
Action: Mouse moved to (414, 272)
Screenshot: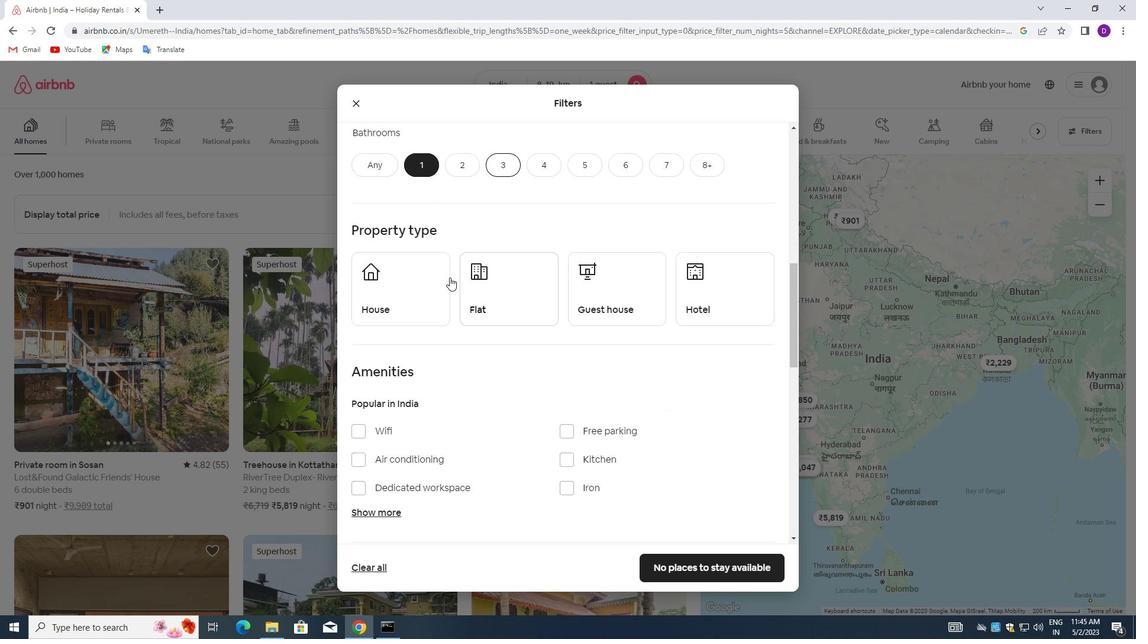 
Action: Mouse pressed left at (414, 272)
Screenshot: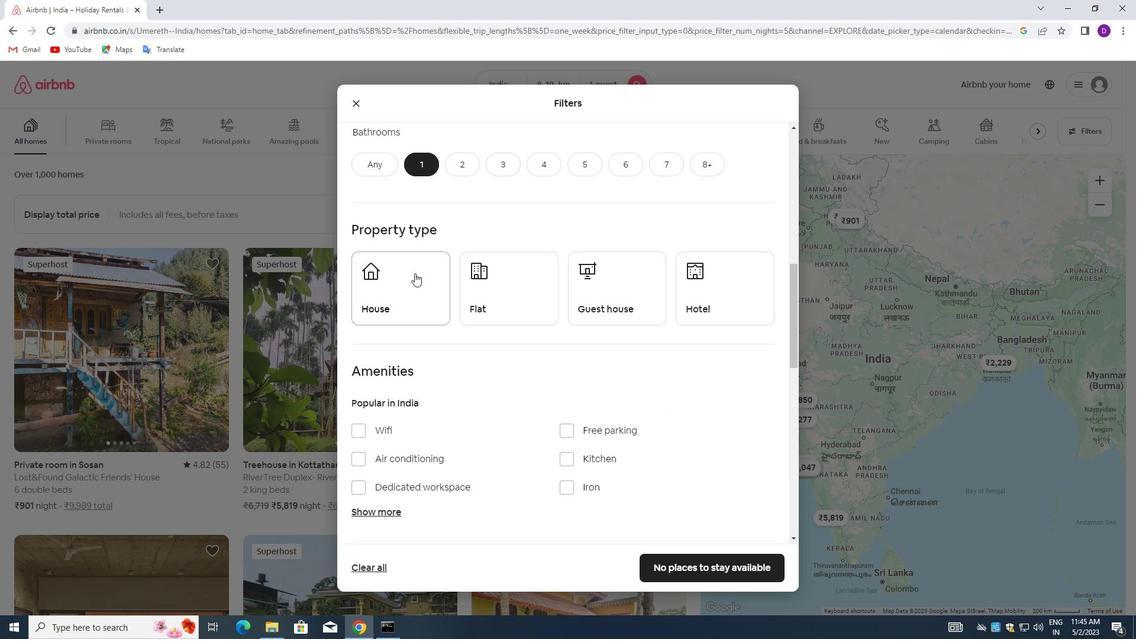 
Action: Mouse moved to (510, 289)
Screenshot: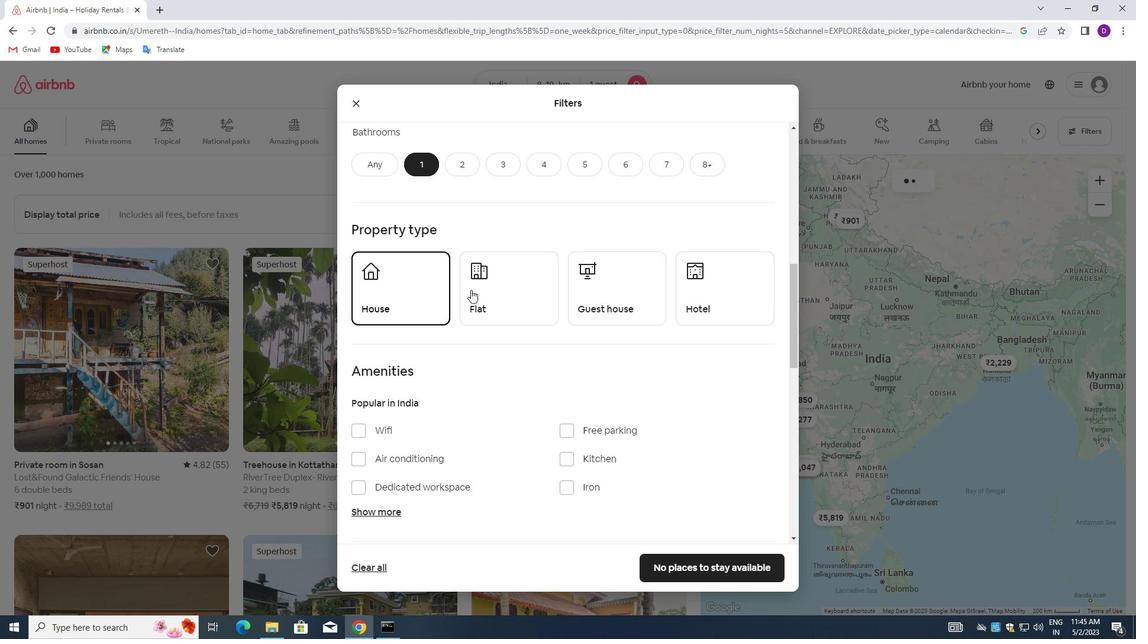 
Action: Mouse pressed left at (510, 289)
Screenshot: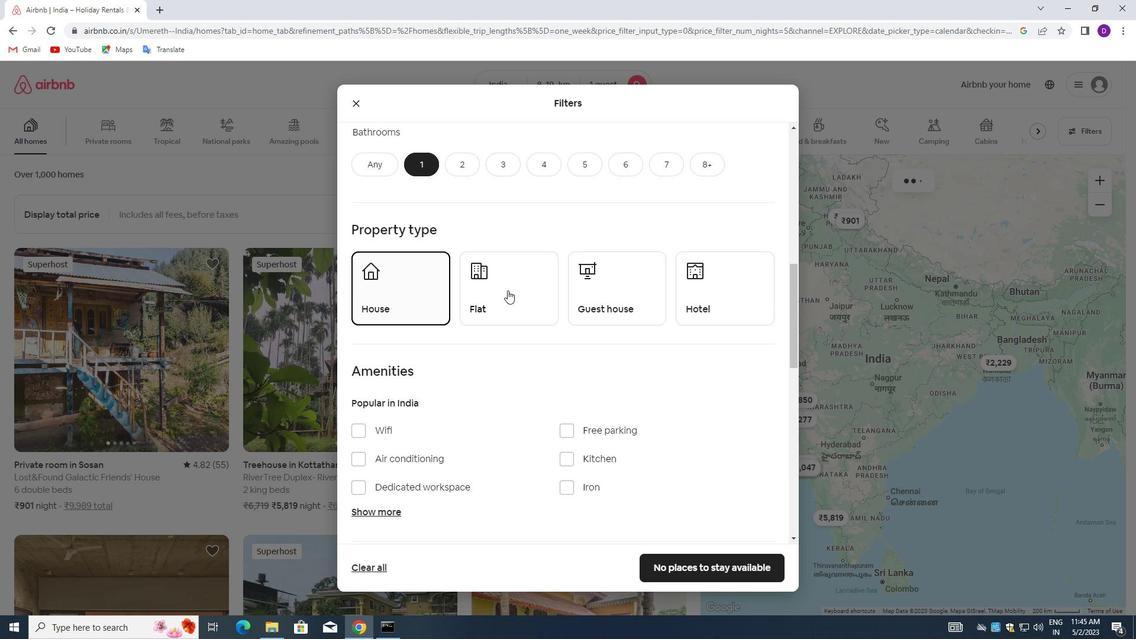 
Action: Mouse moved to (592, 288)
Screenshot: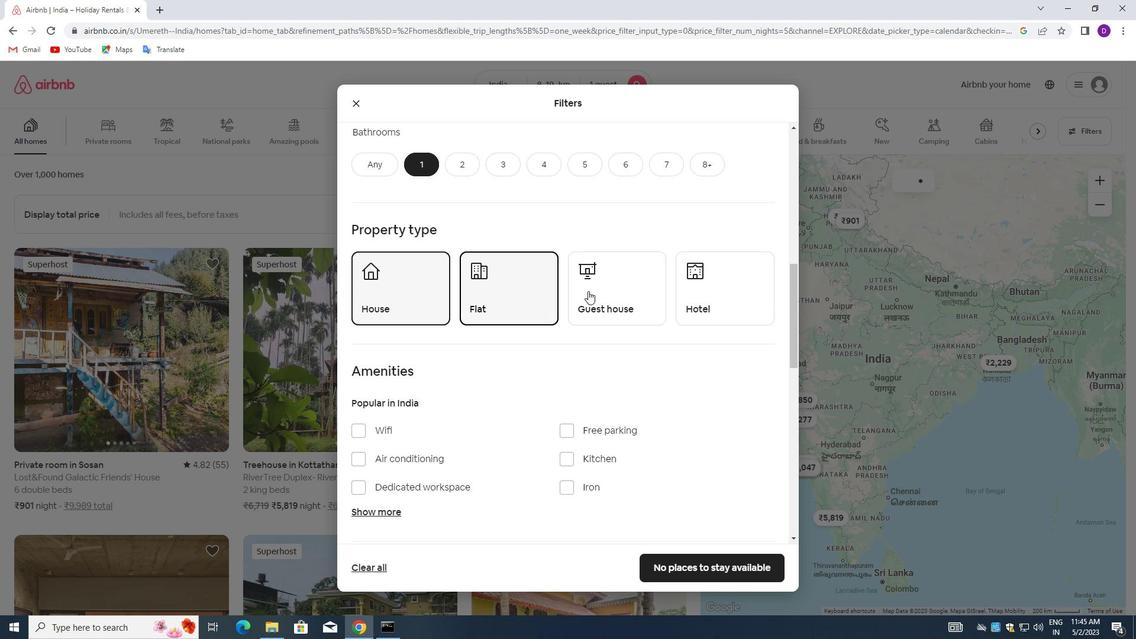 
Action: Mouse pressed left at (592, 288)
Screenshot: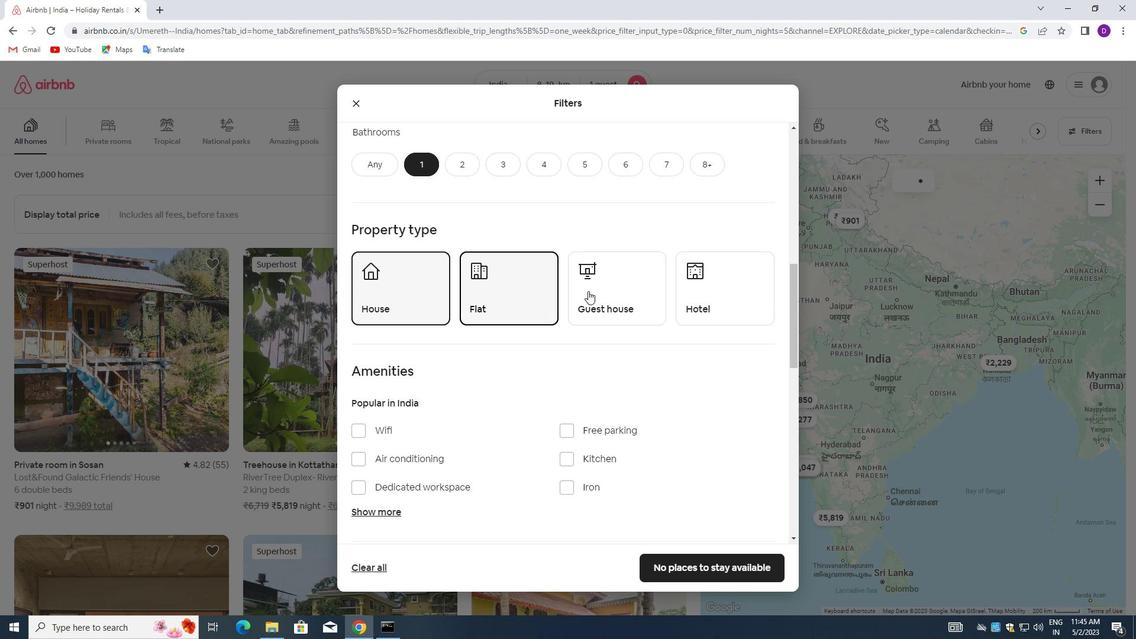
Action: Mouse moved to (706, 295)
Screenshot: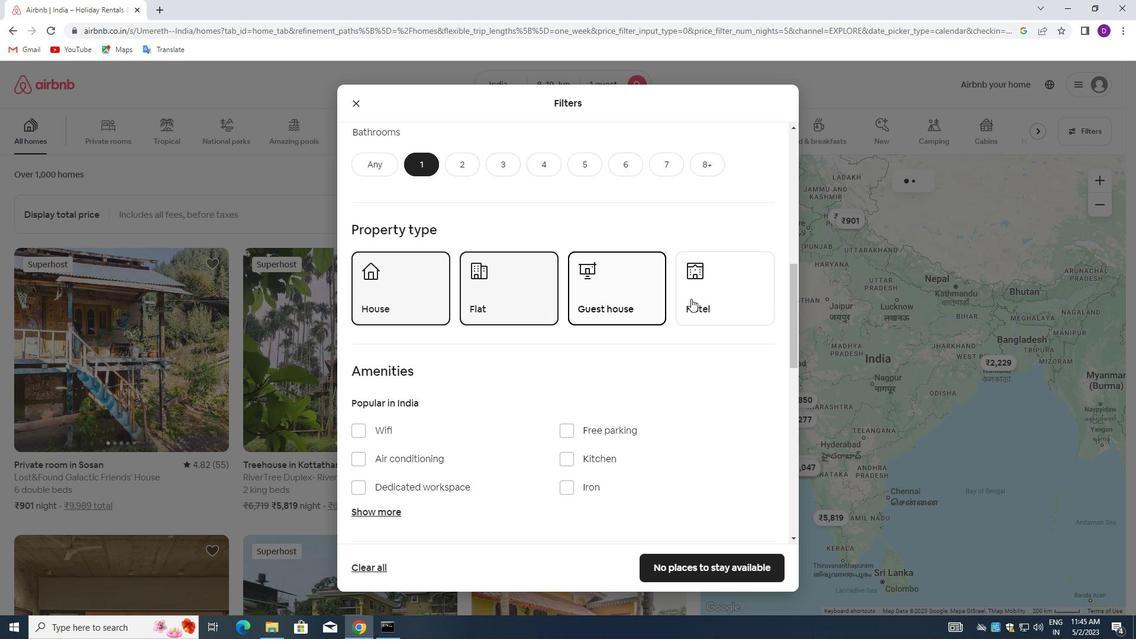 
Action: Mouse pressed left at (706, 295)
Screenshot: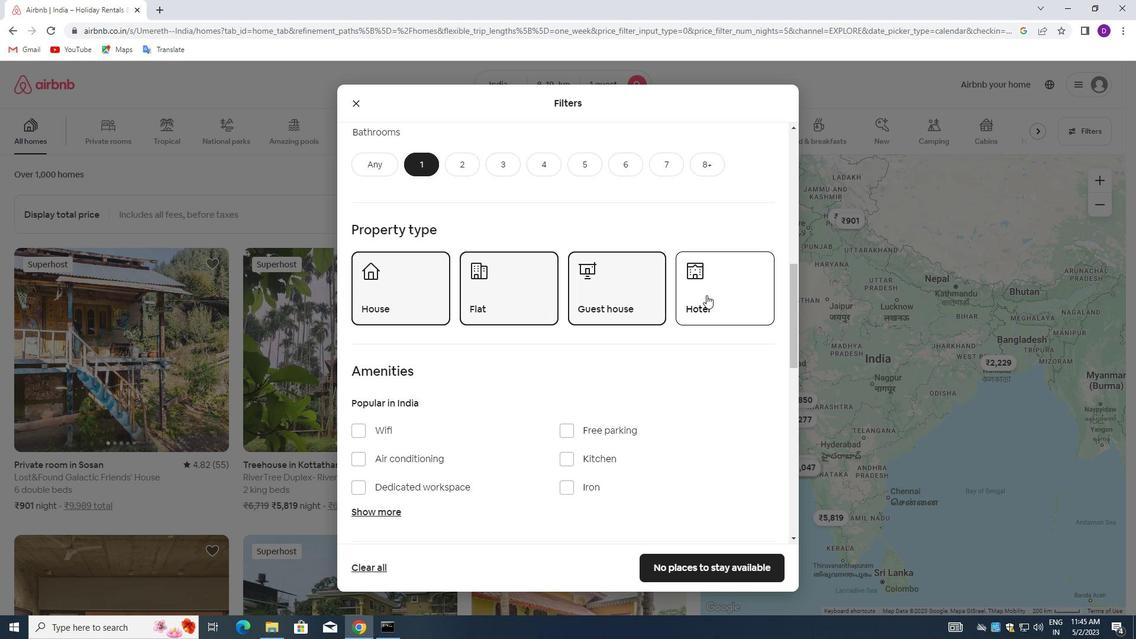 
Action: Mouse moved to (543, 324)
Screenshot: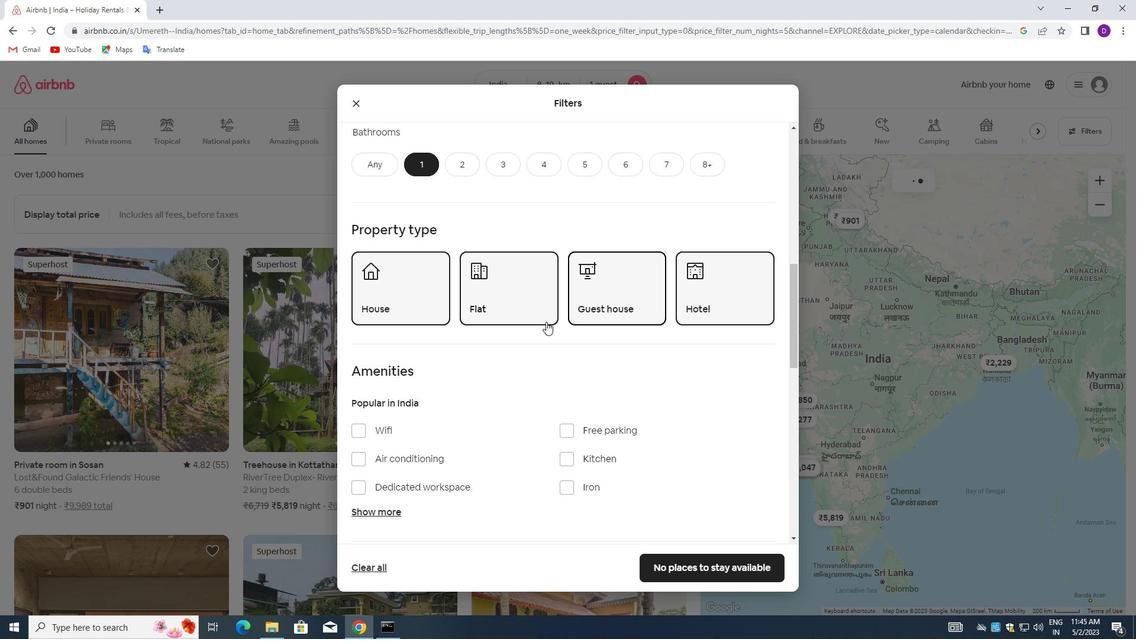 
Action: Mouse scrolled (543, 324) with delta (0, 0)
Screenshot: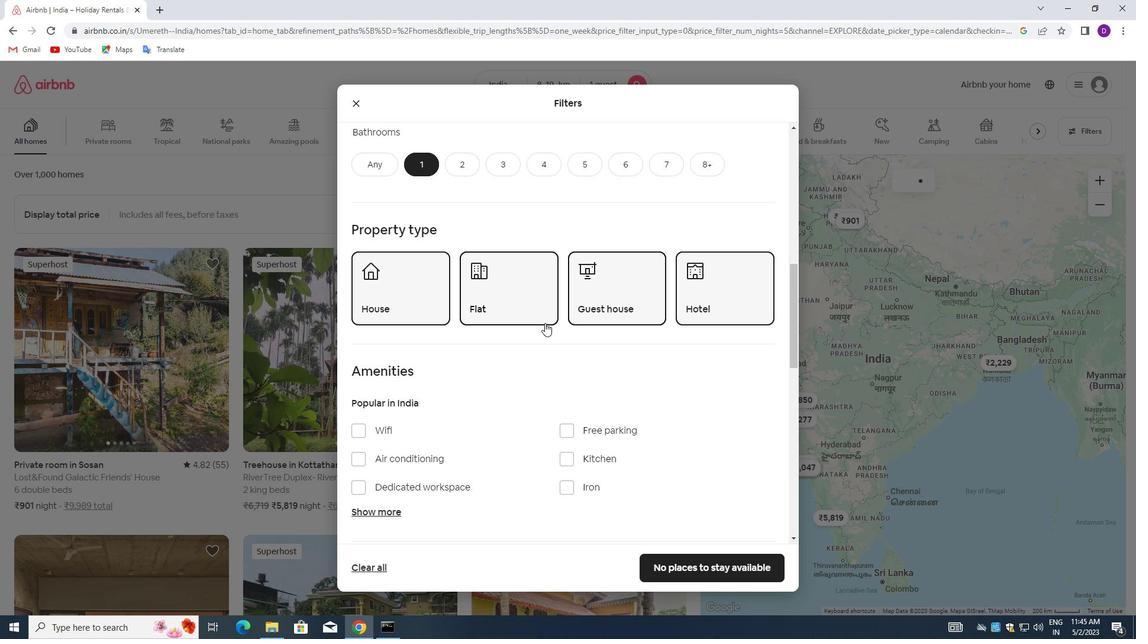 
Action: Mouse moved to (542, 324)
Screenshot: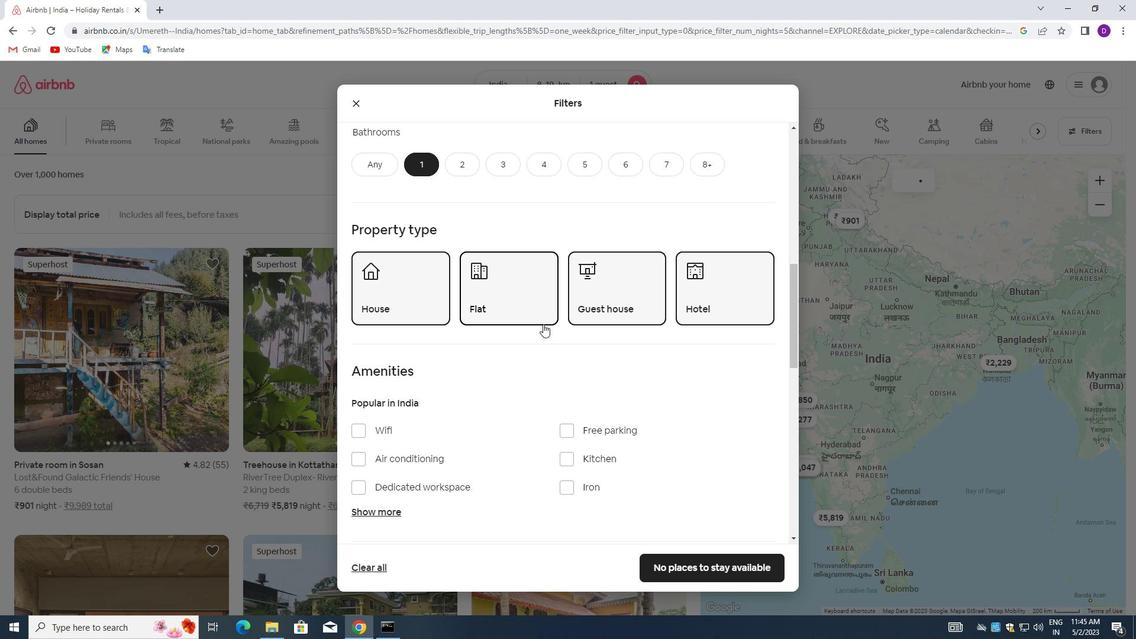 
Action: Mouse scrolled (542, 324) with delta (0, 0)
Screenshot: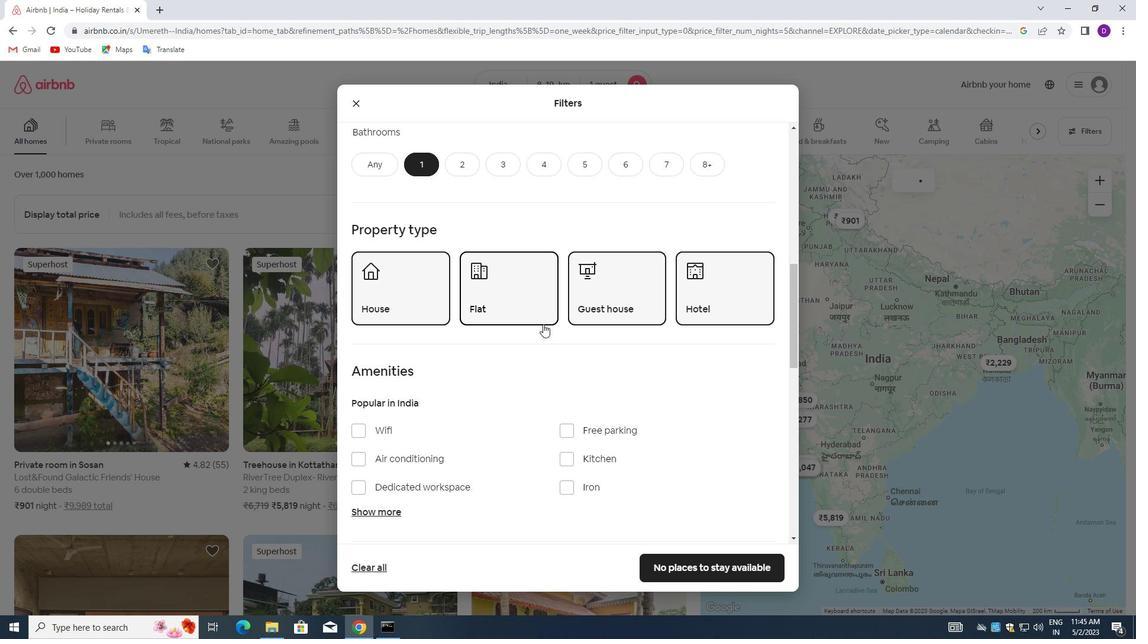 
Action: Mouse moved to (618, 326)
Screenshot: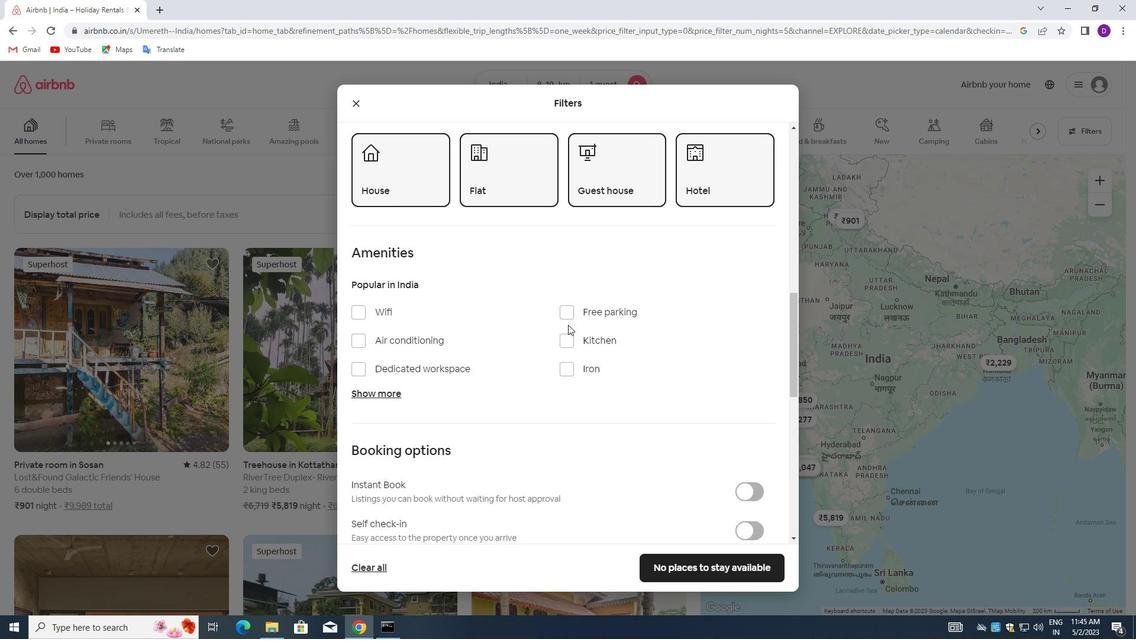 
Action: Mouse scrolled (618, 326) with delta (0, 0)
Screenshot: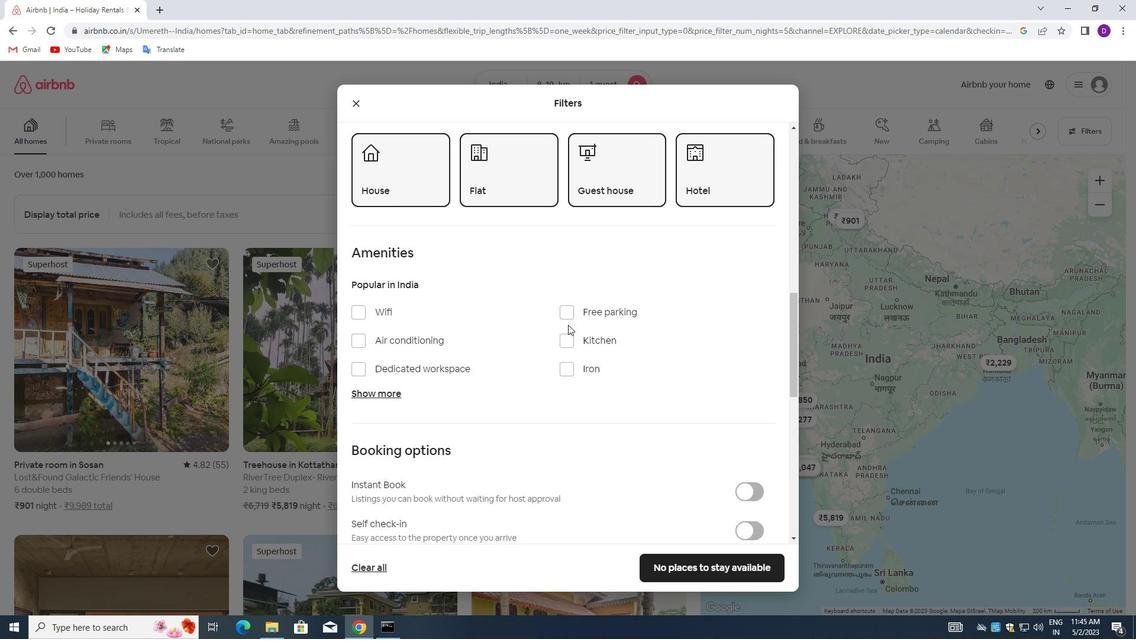 
Action: Mouse moved to (618, 327)
Screenshot: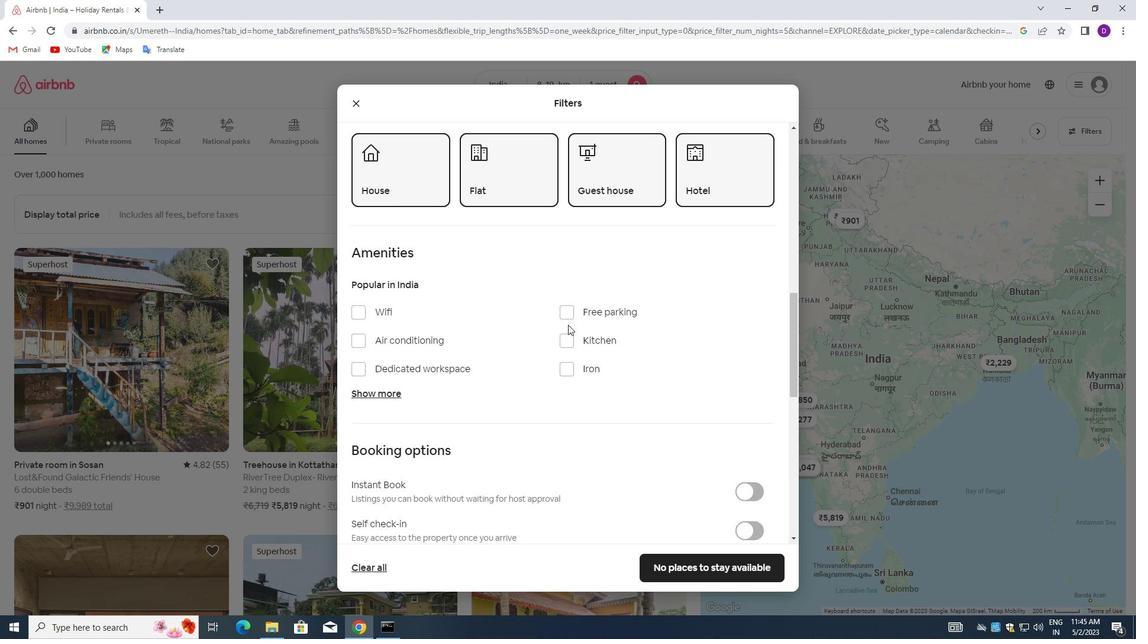 
Action: Mouse scrolled (618, 326) with delta (0, 0)
Screenshot: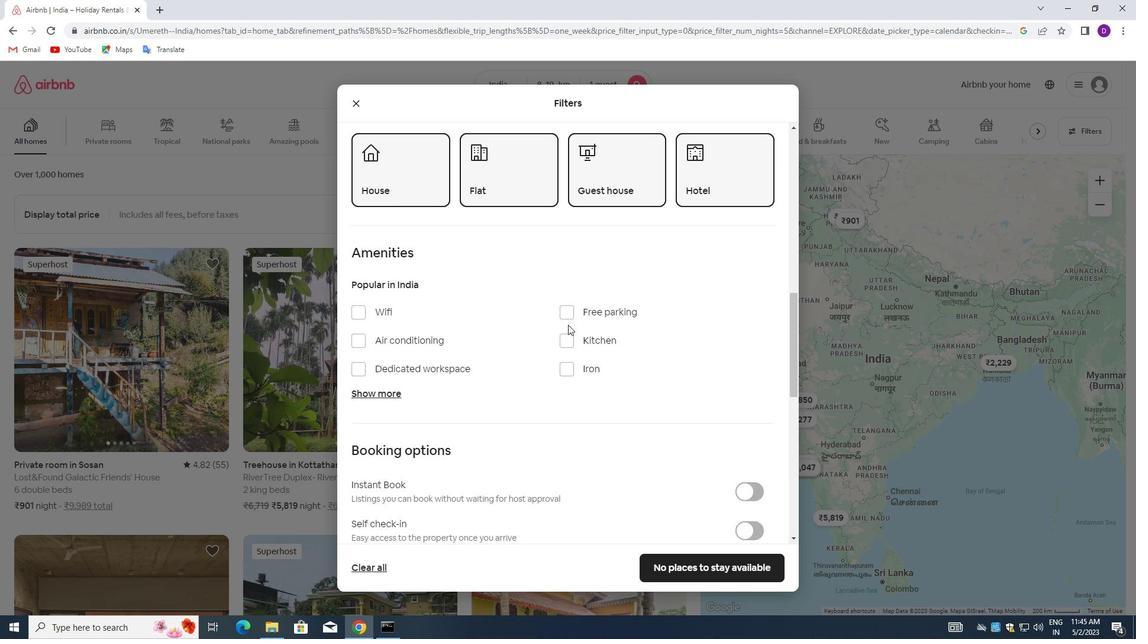 
Action: Mouse moved to (618, 330)
Screenshot: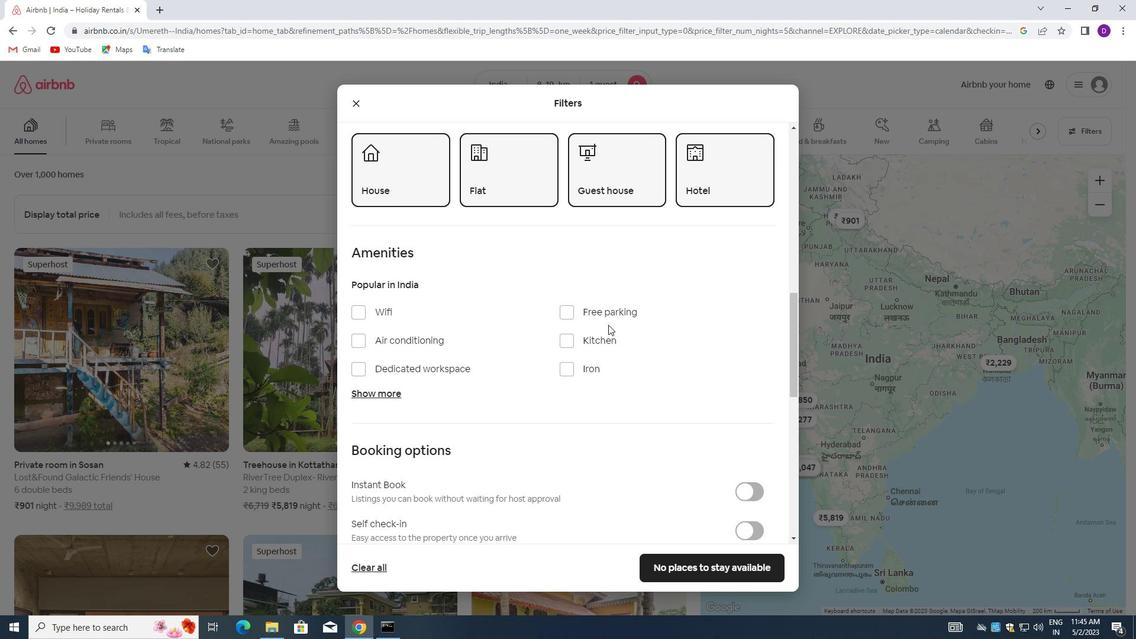 
Action: Mouse scrolled (618, 330) with delta (0, 0)
Screenshot: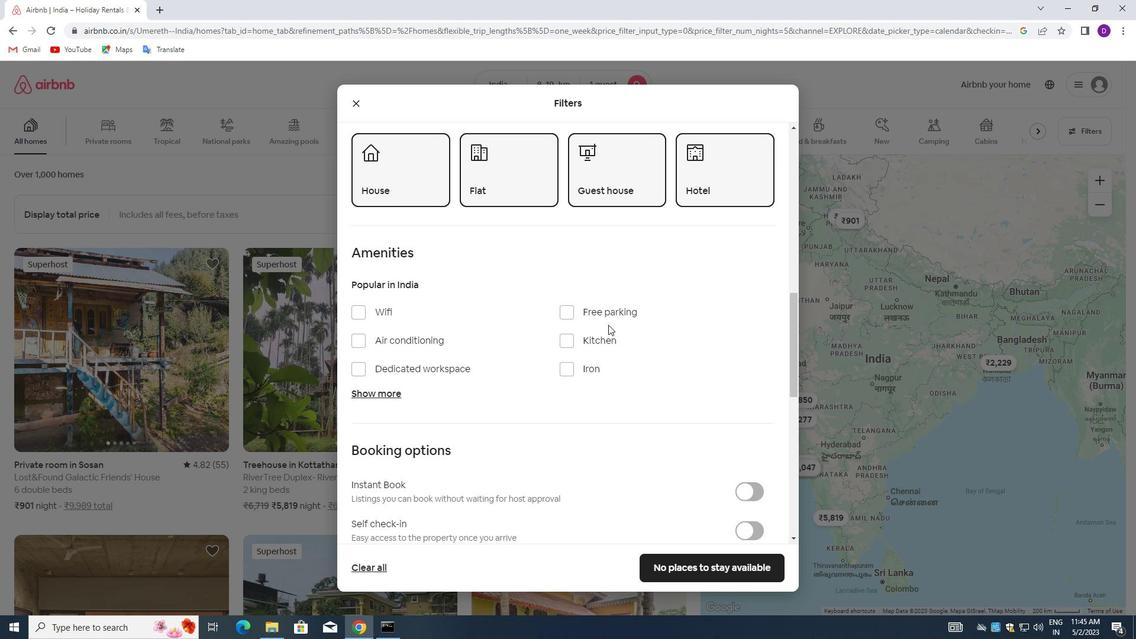 
Action: Mouse moved to (751, 352)
Screenshot: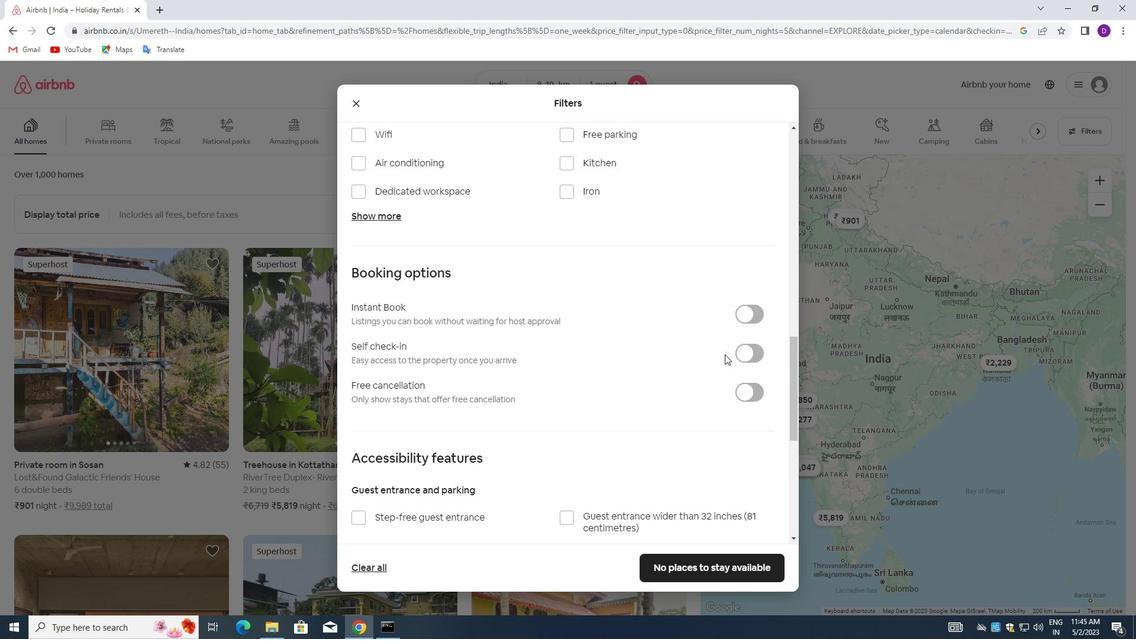 
Action: Mouse pressed left at (751, 352)
Screenshot: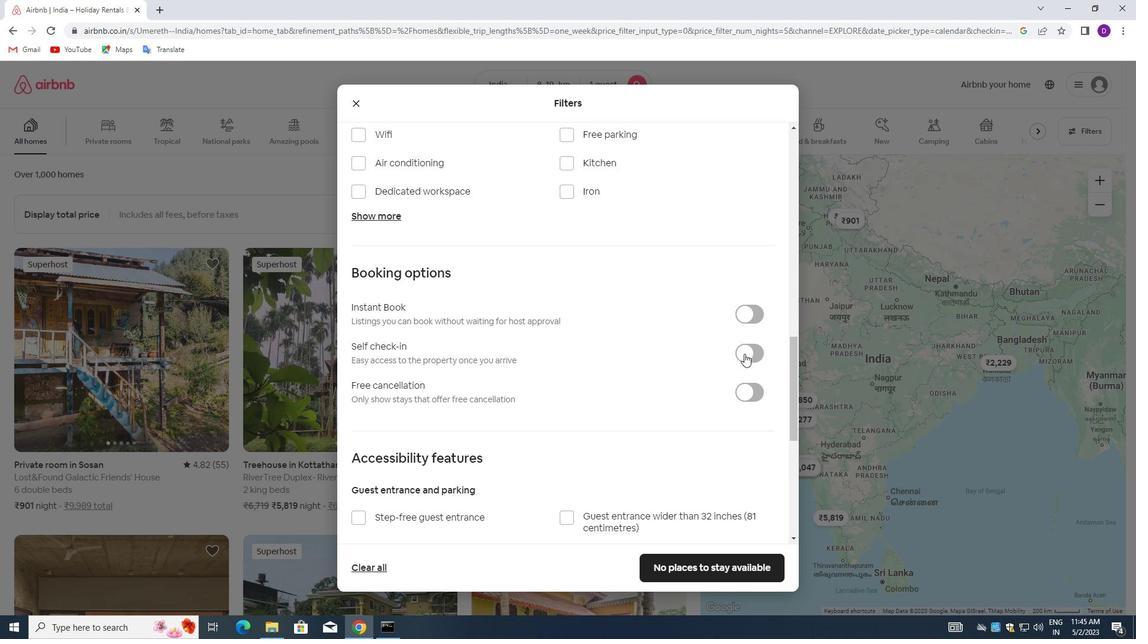
Action: Mouse moved to (622, 378)
Screenshot: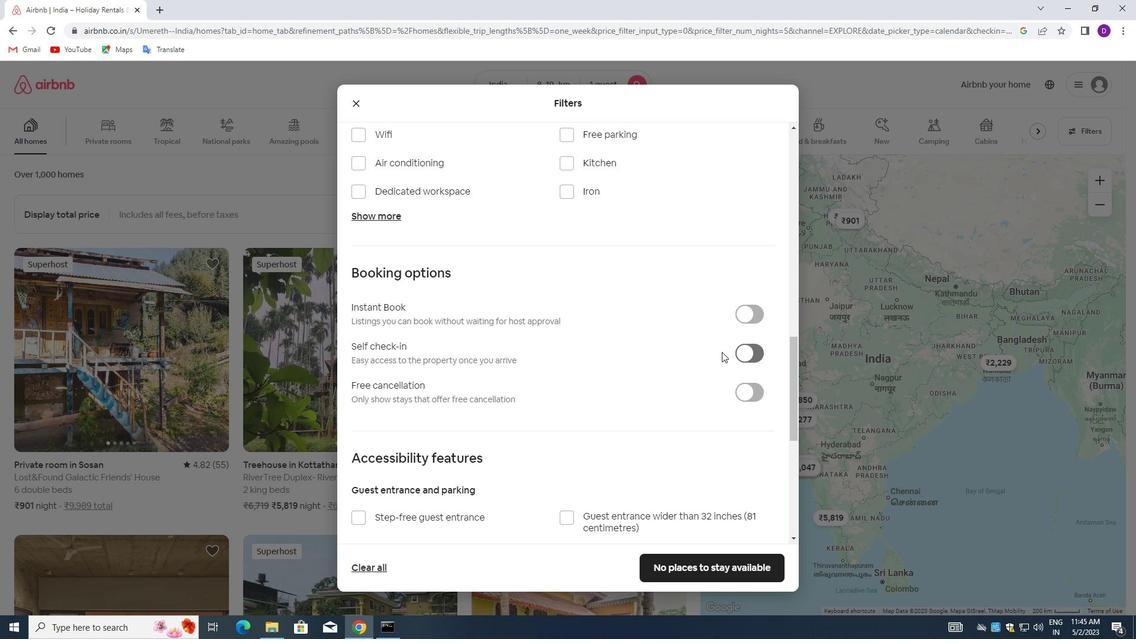 
Action: Mouse scrolled (622, 378) with delta (0, 0)
Screenshot: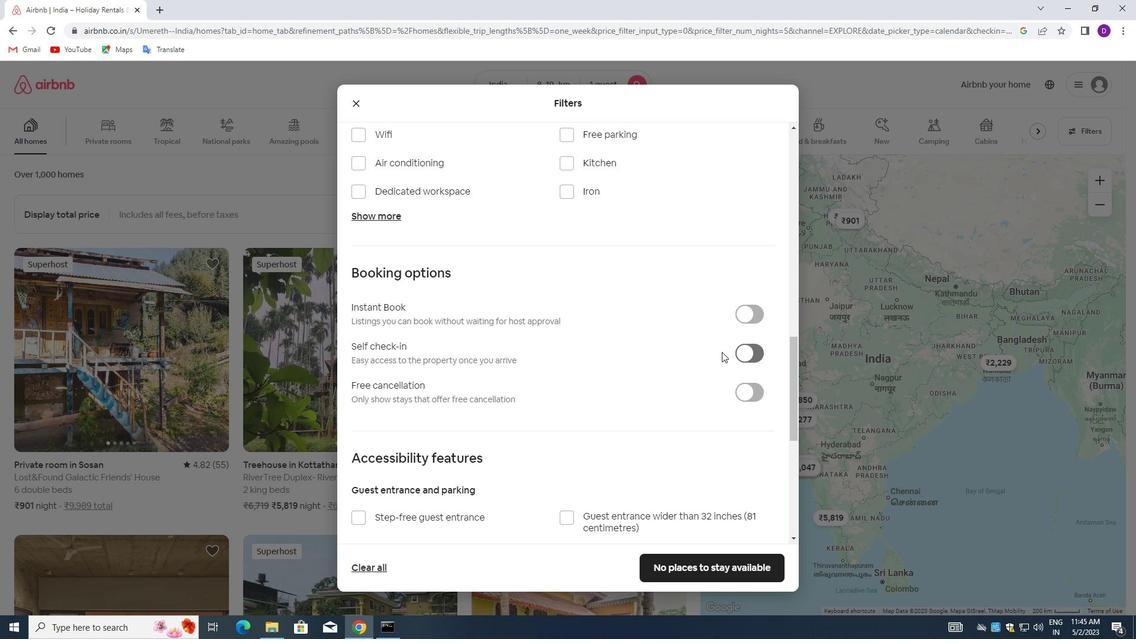 
Action: Mouse moved to (614, 388)
Screenshot: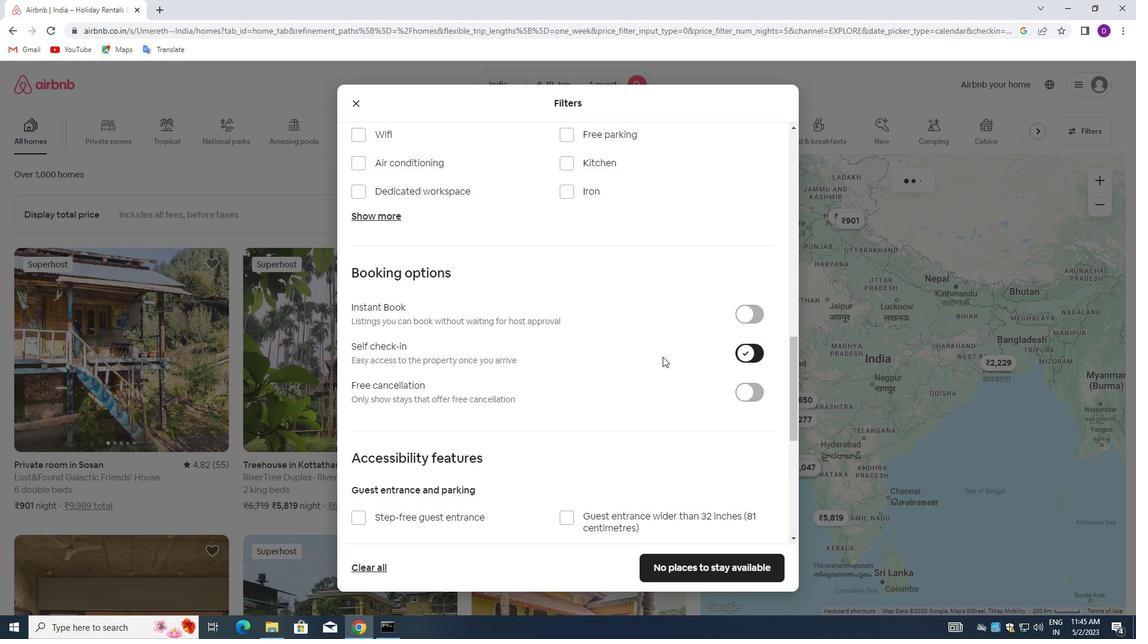 
Action: Mouse scrolled (614, 387) with delta (0, 0)
Screenshot: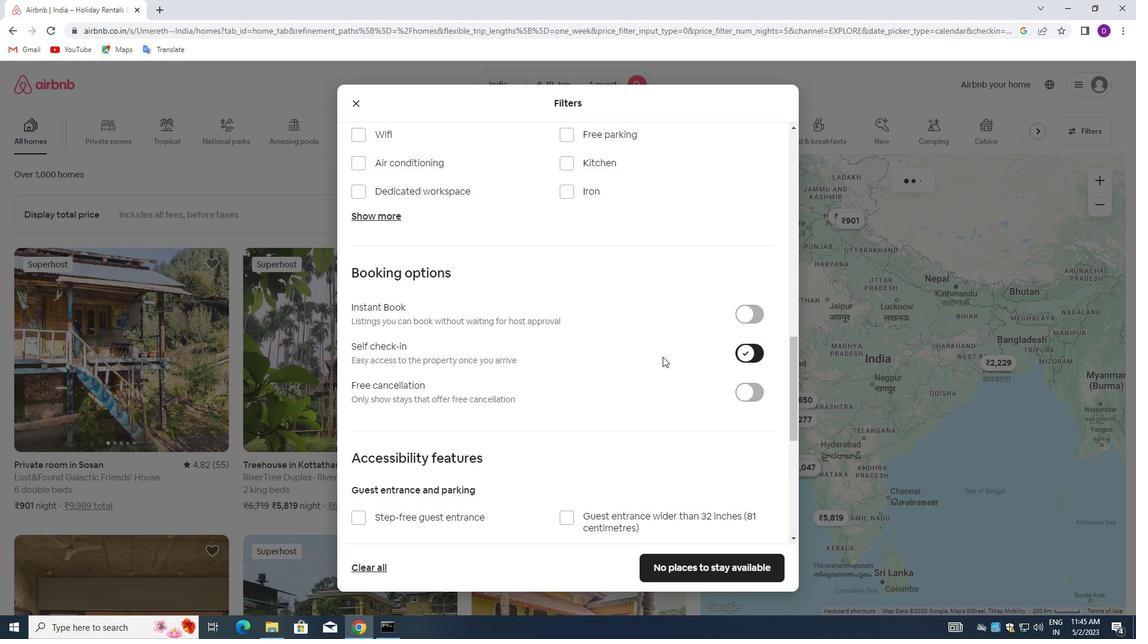 
Action: Mouse moved to (611, 390)
Screenshot: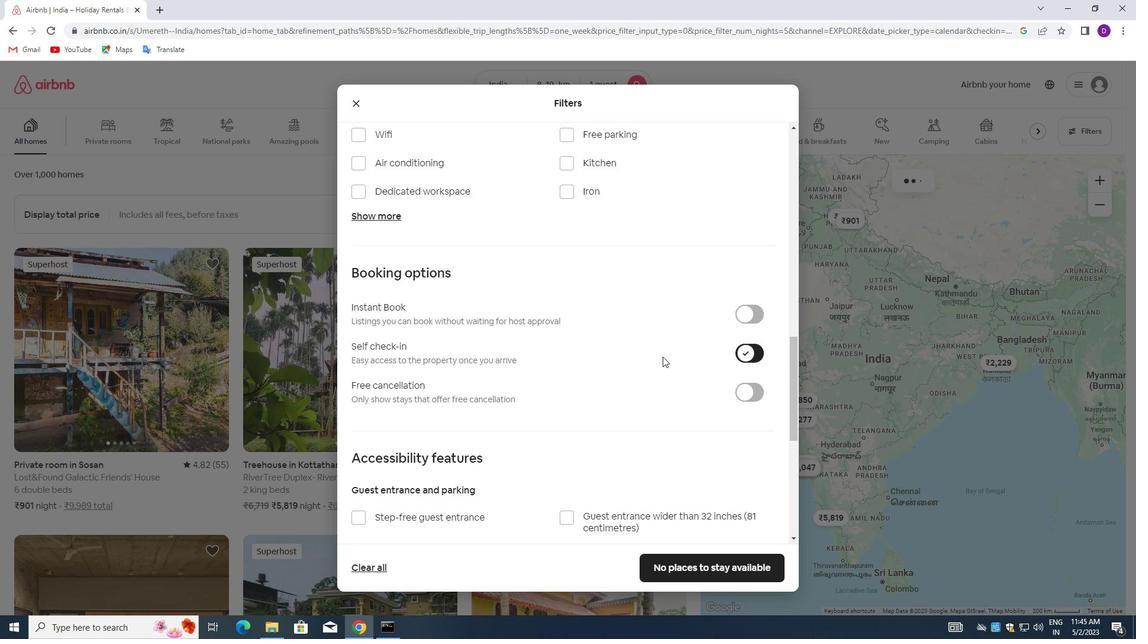 
Action: Mouse scrolled (611, 389) with delta (0, 0)
Screenshot: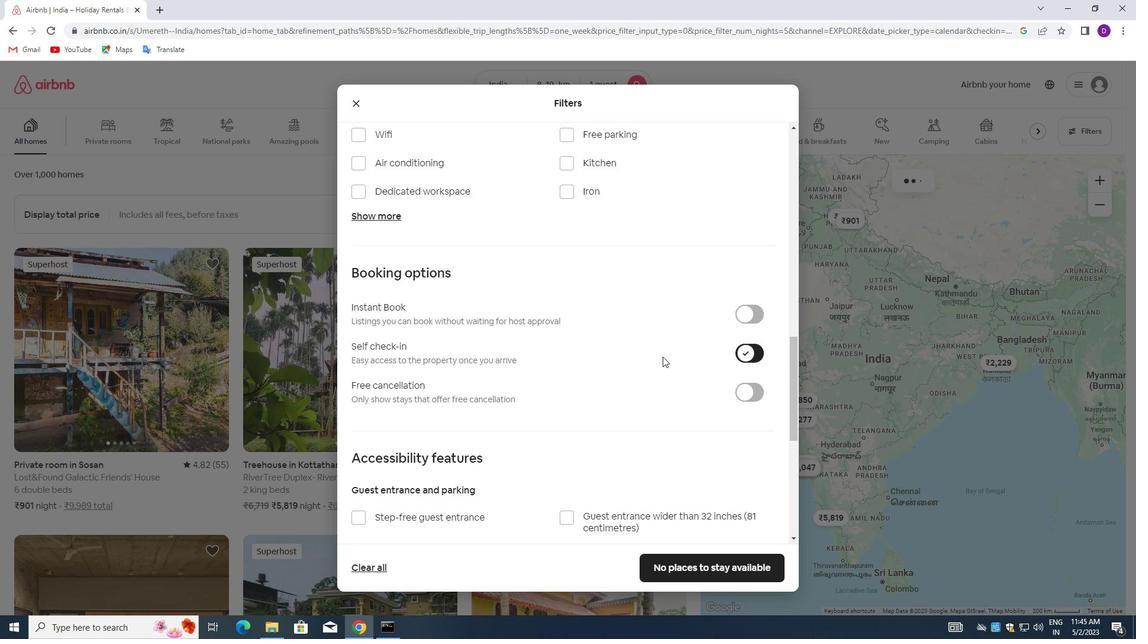 
Action: Mouse moved to (610, 391)
Screenshot: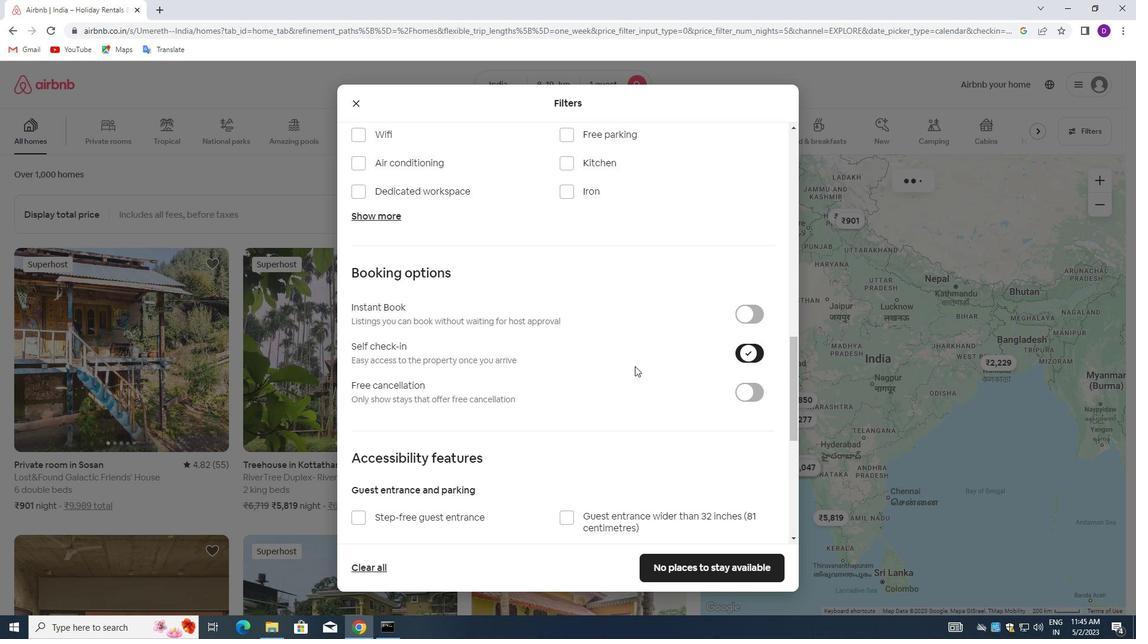 
Action: Mouse scrolled (610, 390) with delta (0, 0)
Screenshot: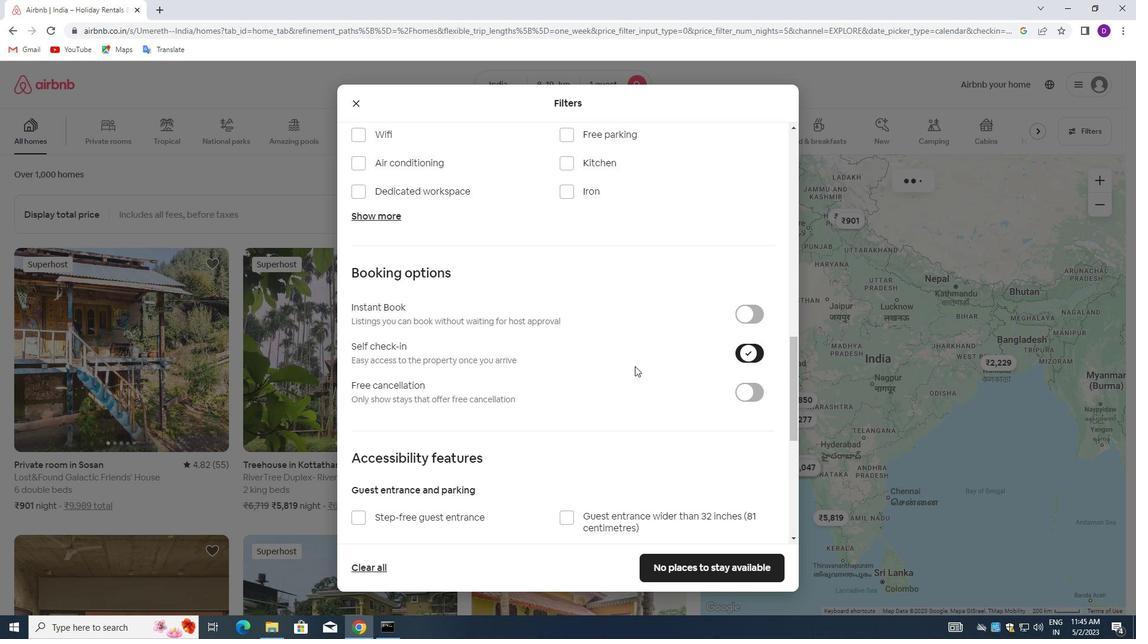 
Action: Mouse moved to (610, 391)
Screenshot: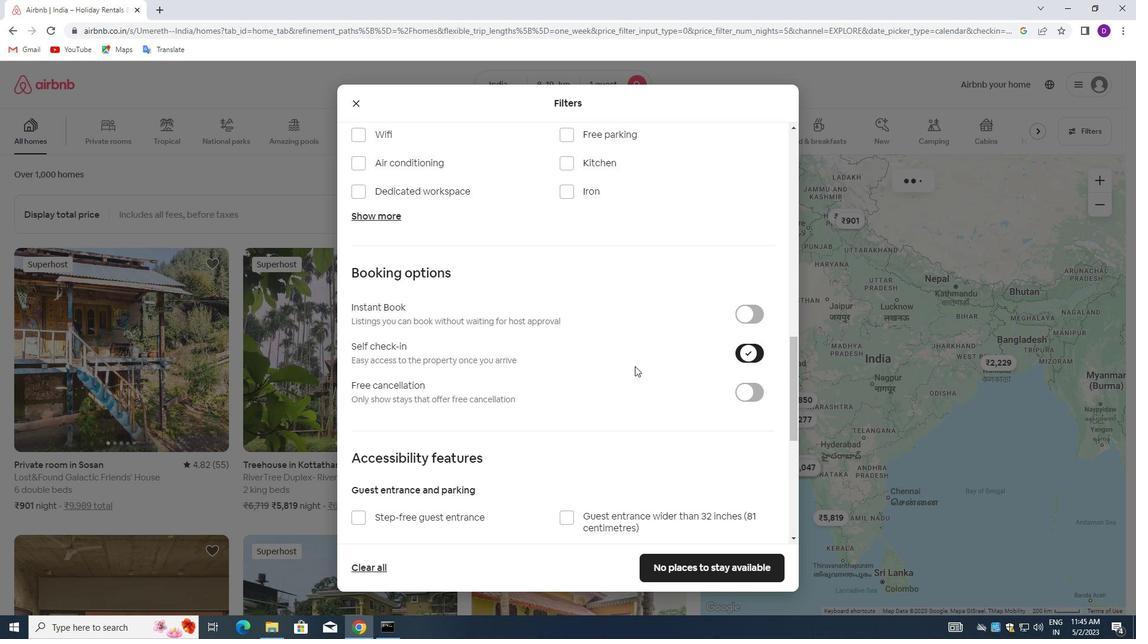 
Action: Mouse scrolled (610, 390) with delta (0, 0)
Screenshot: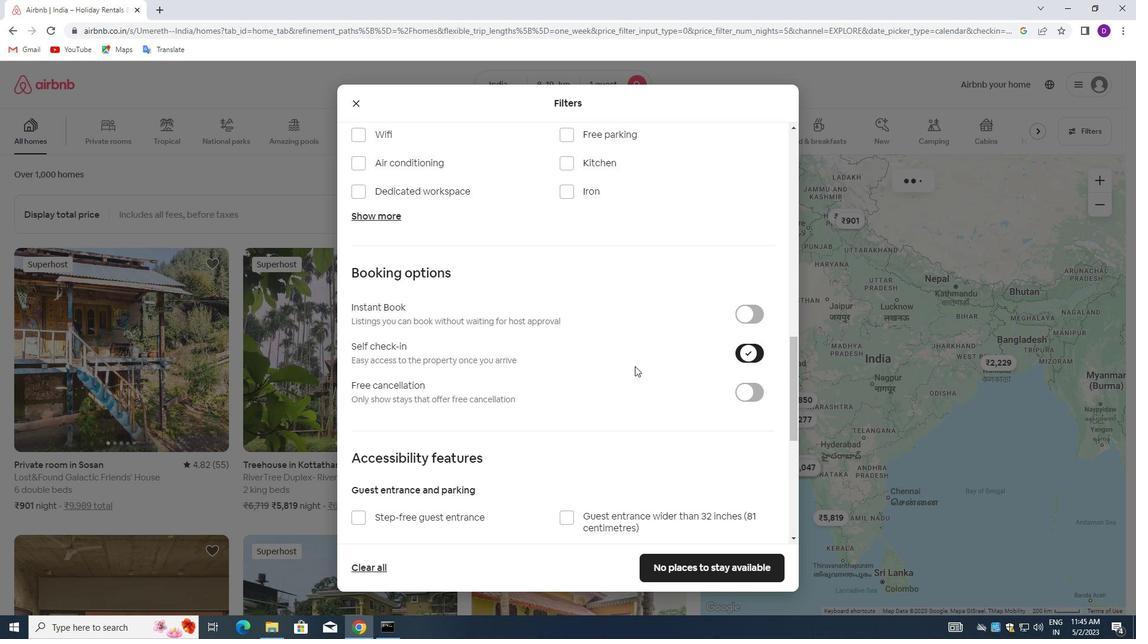 
Action: Mouse moved to (608, 391)
Screenshot: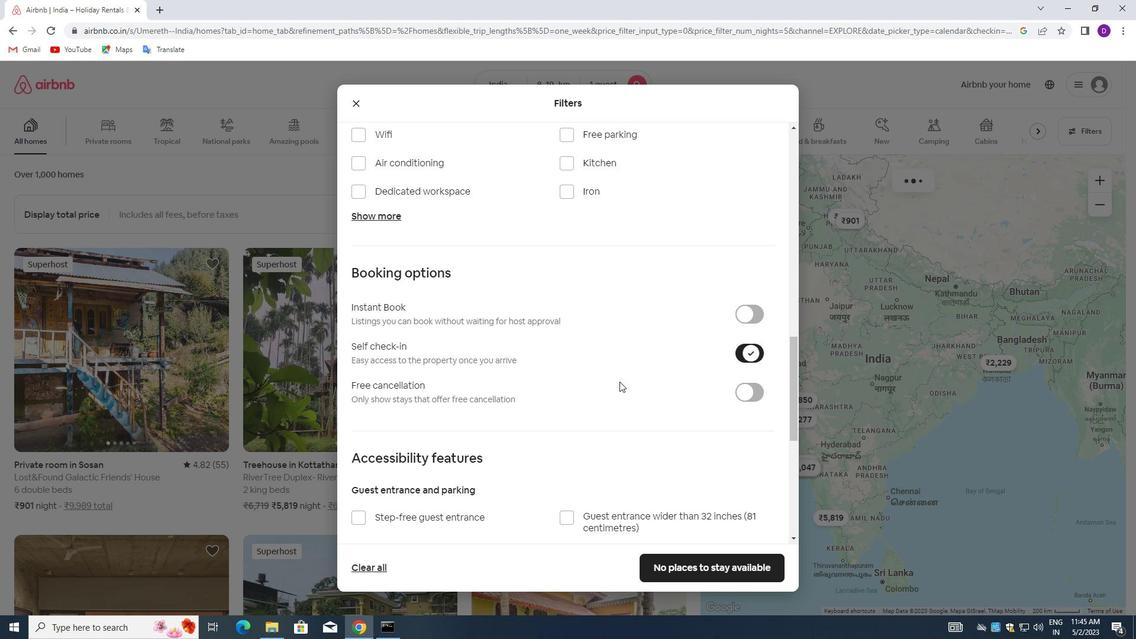 
Action: Mouse scrolled (608, 391) with delta (0, 0)
Screenshot: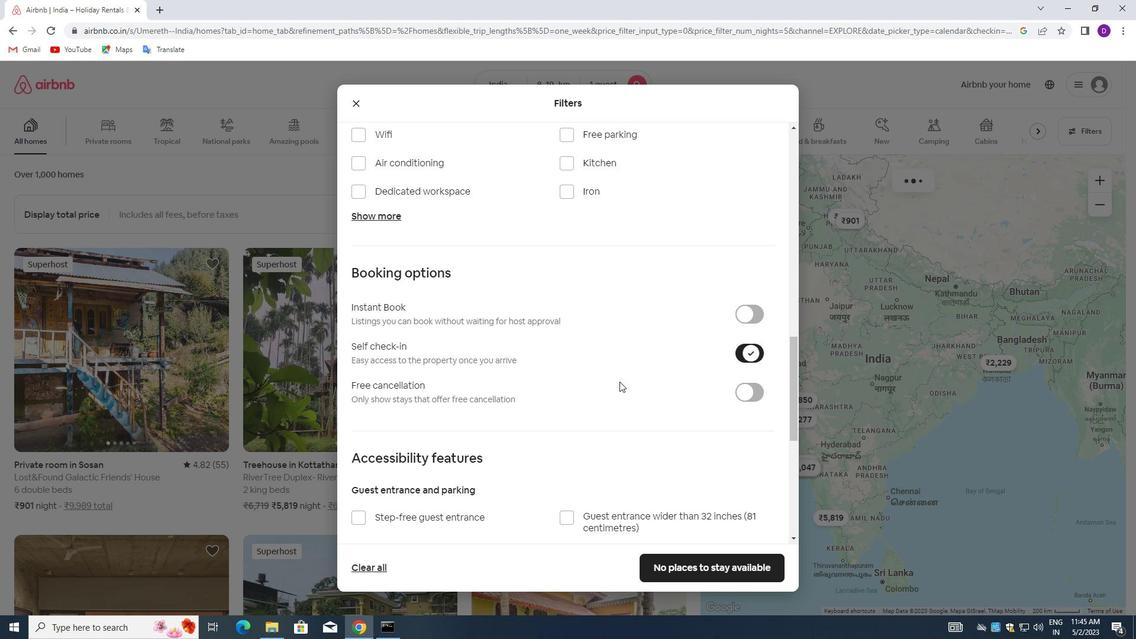 
Action: Mouse moved to (577, 391)
Screenshot: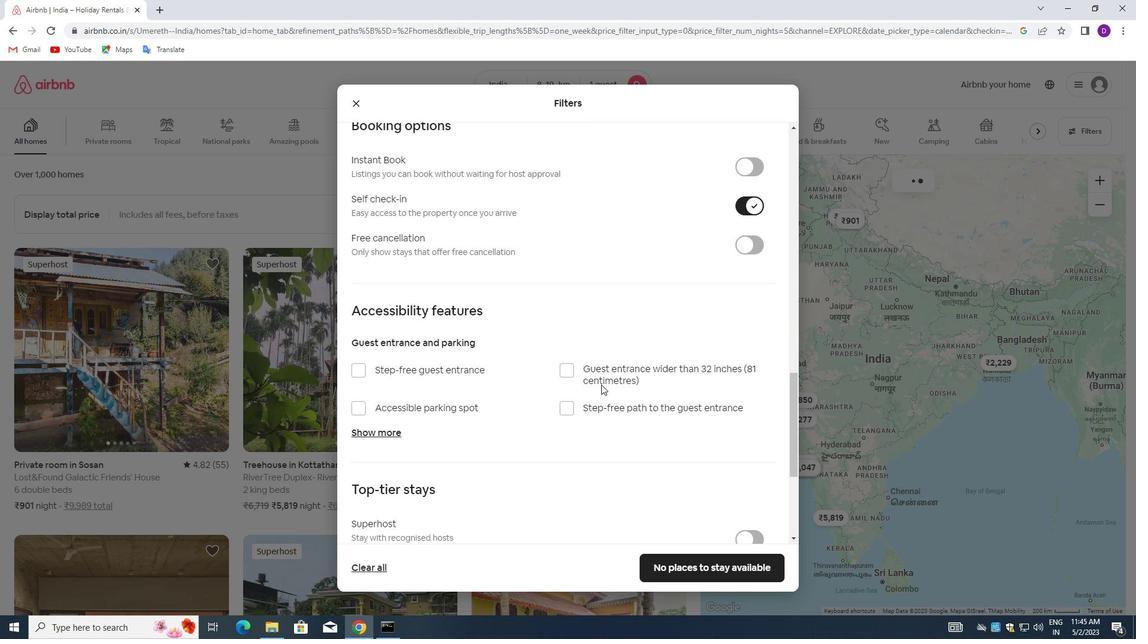 
Action: Mouse scrolled (577, 391) with delta (0, 0)
Screenshot: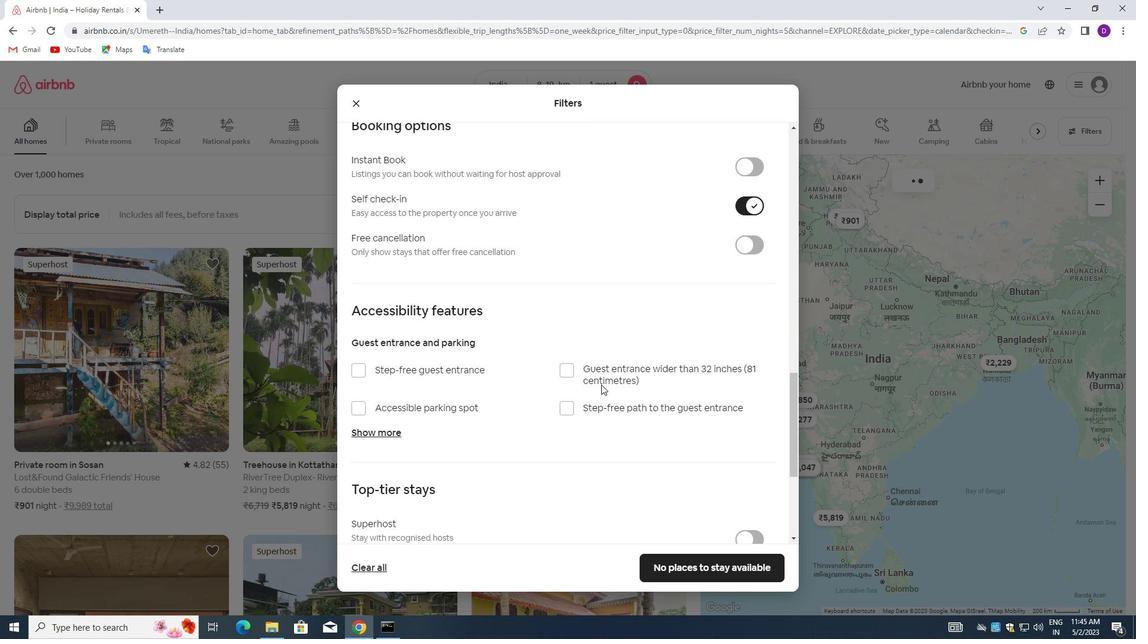 
Action: Mouse moved to (566, 396)
Screenshot: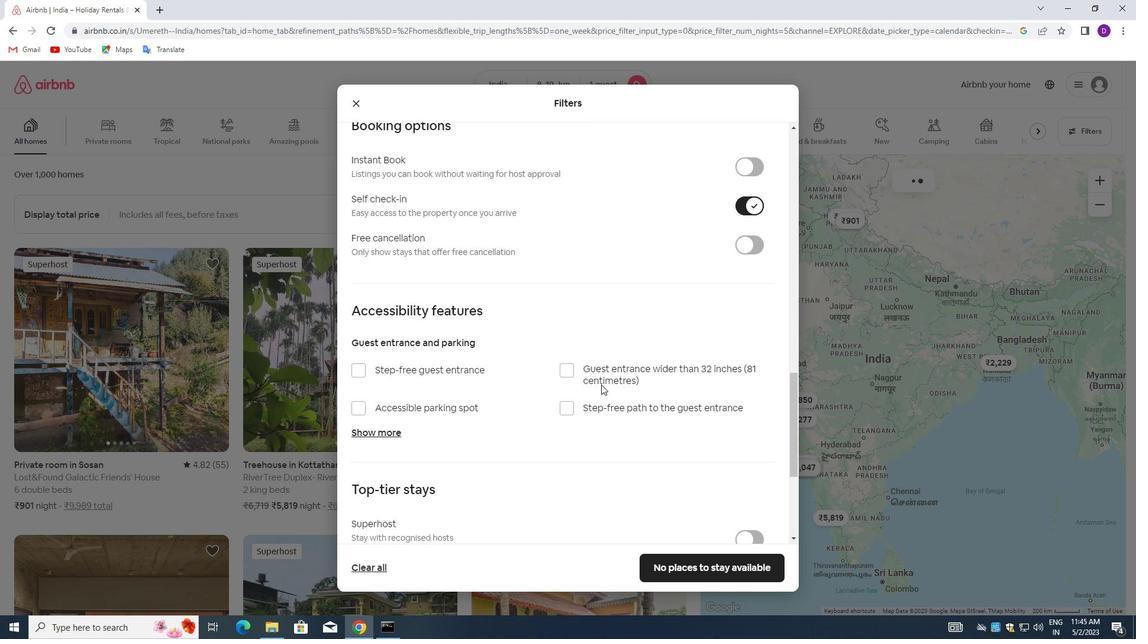 
Action: Mouse scrolled (566, 395) with delta (0, 0)
Screenshot: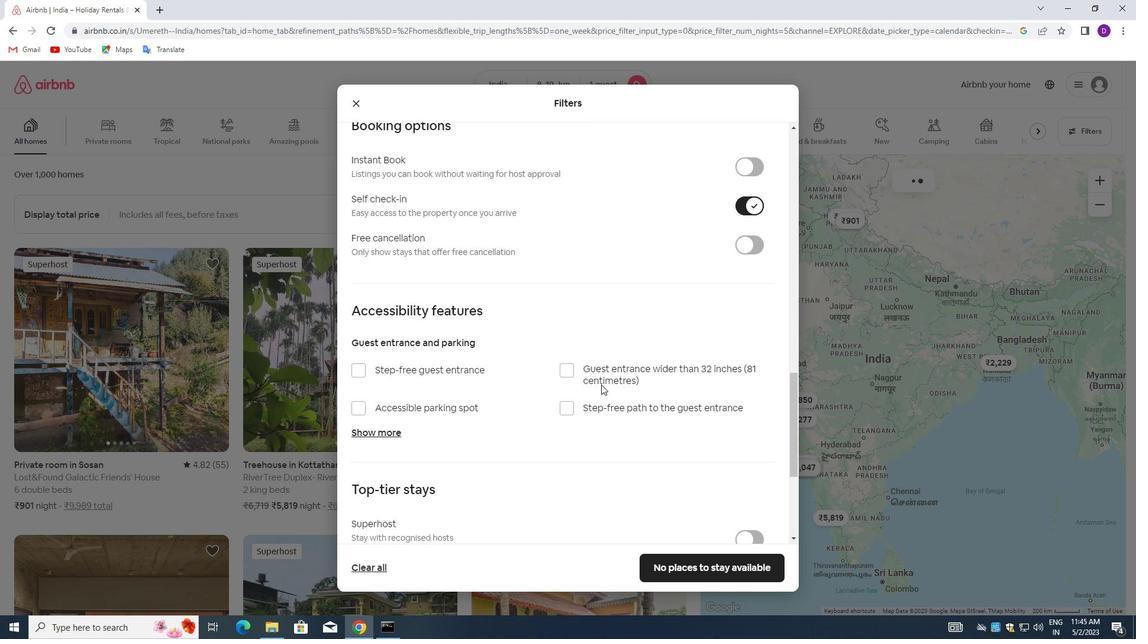 
Action: Mouse moved to (560, 399)
Screenshot: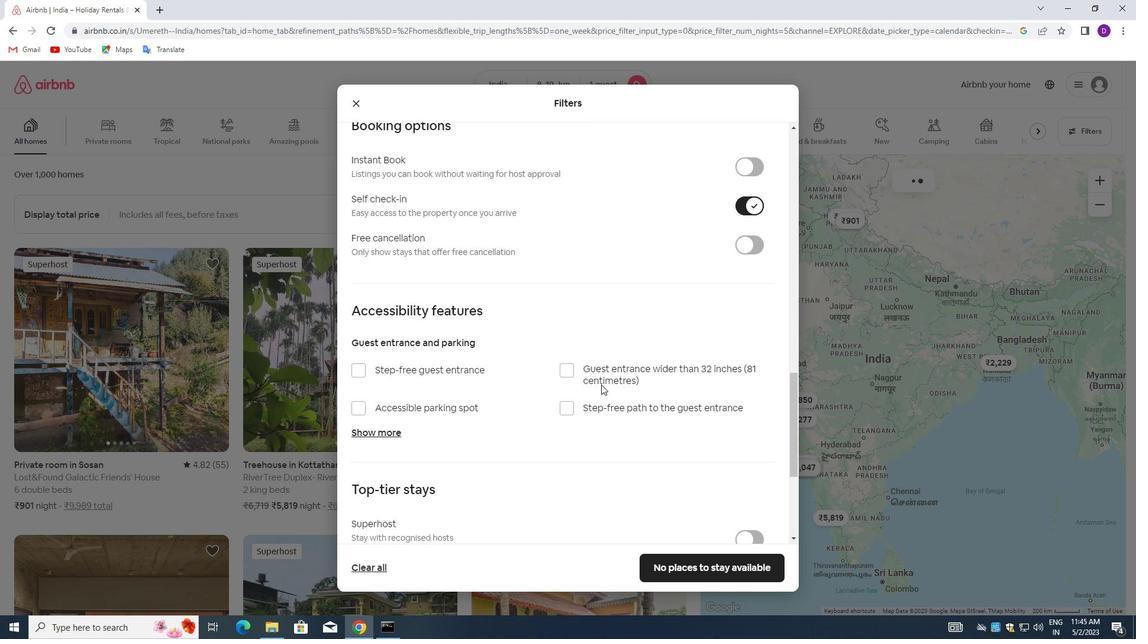 
Action: Mouse scrolled (560, 399) with delta (0, 0)
Screenshot: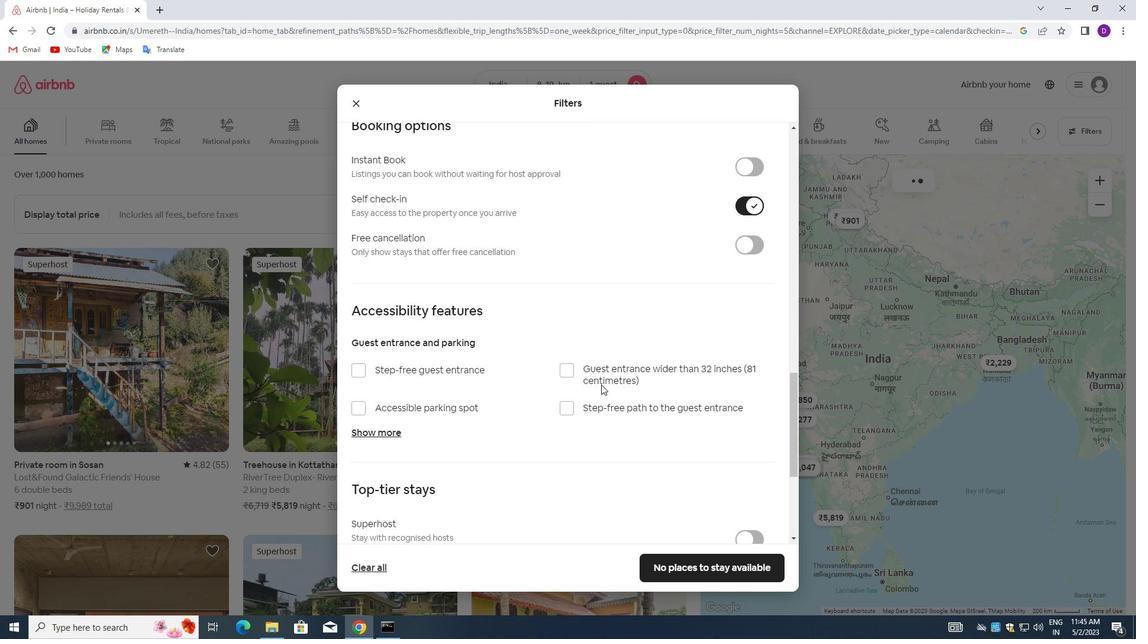 
Action: Mouse moved to (556, 401)
Screenshot: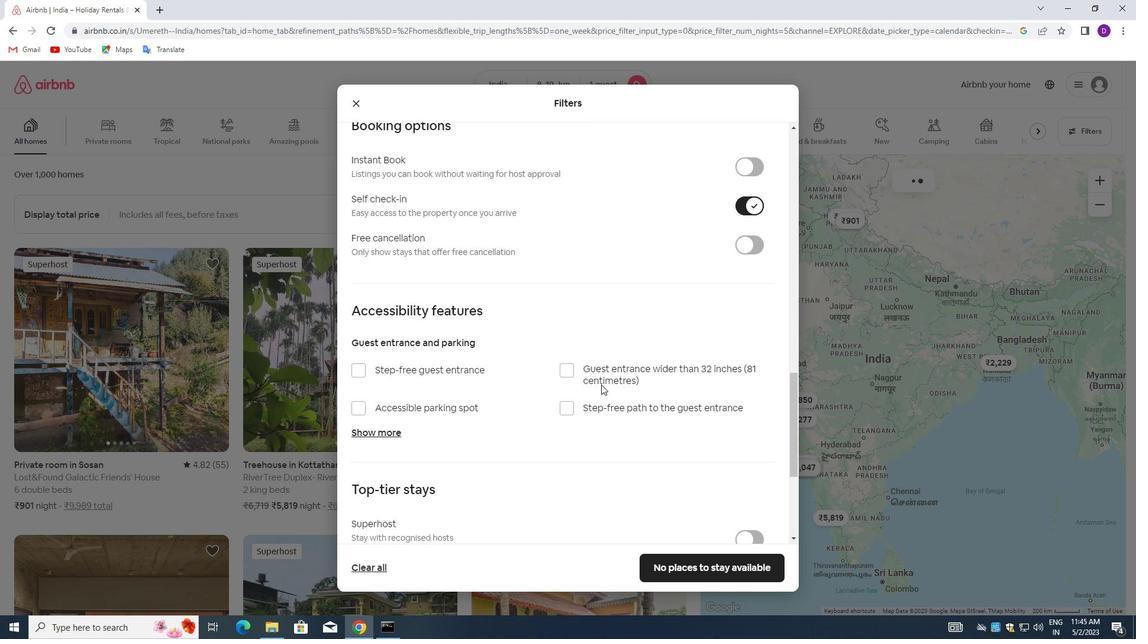 
Action: Mouse scrolled (556, 400) with delta (0, 0)
Screenshot: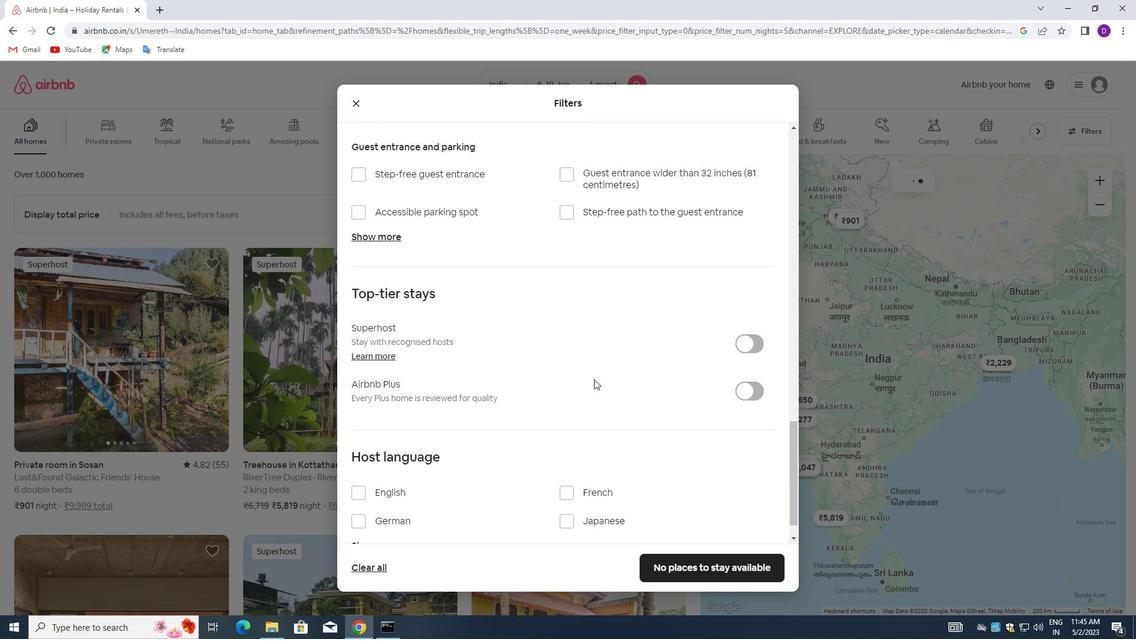 
Action: Mouse moved to (556, 401)
Screenshot: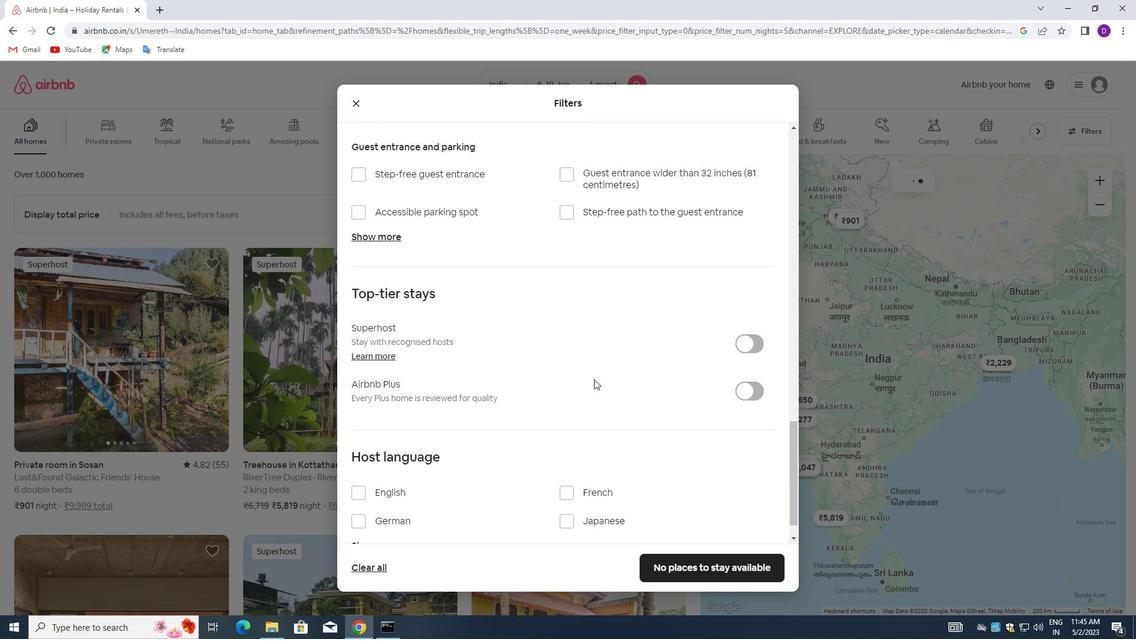 
Action: Mouse scrolled (556, 400) with delta (0, 0)
Screenshot: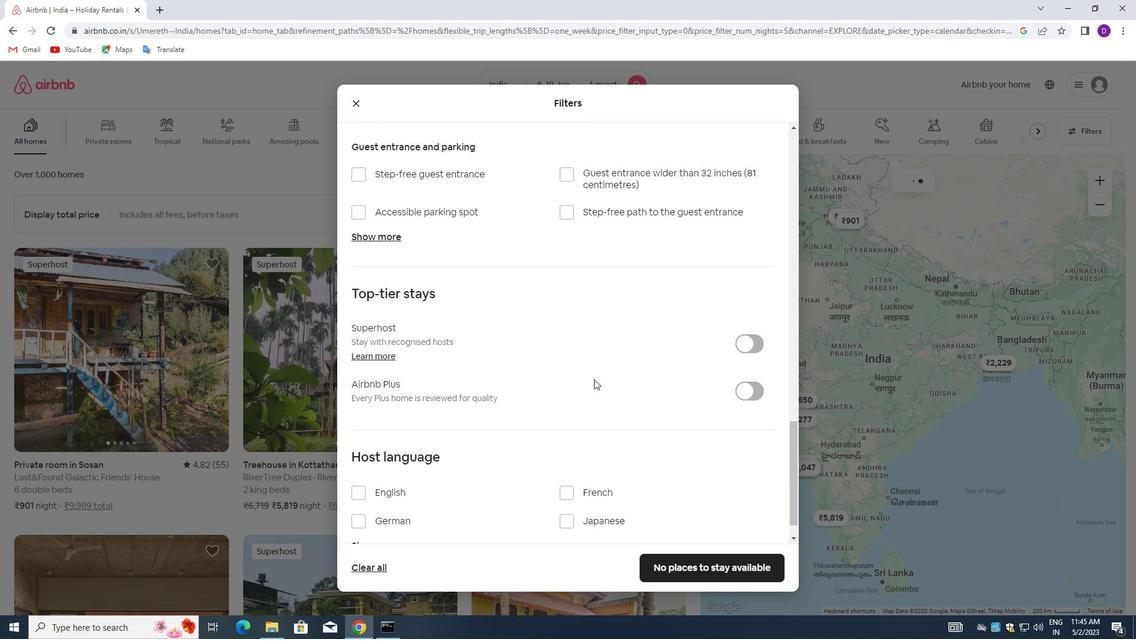 
Action: Mouse moved to (359, 463)
Screenshot: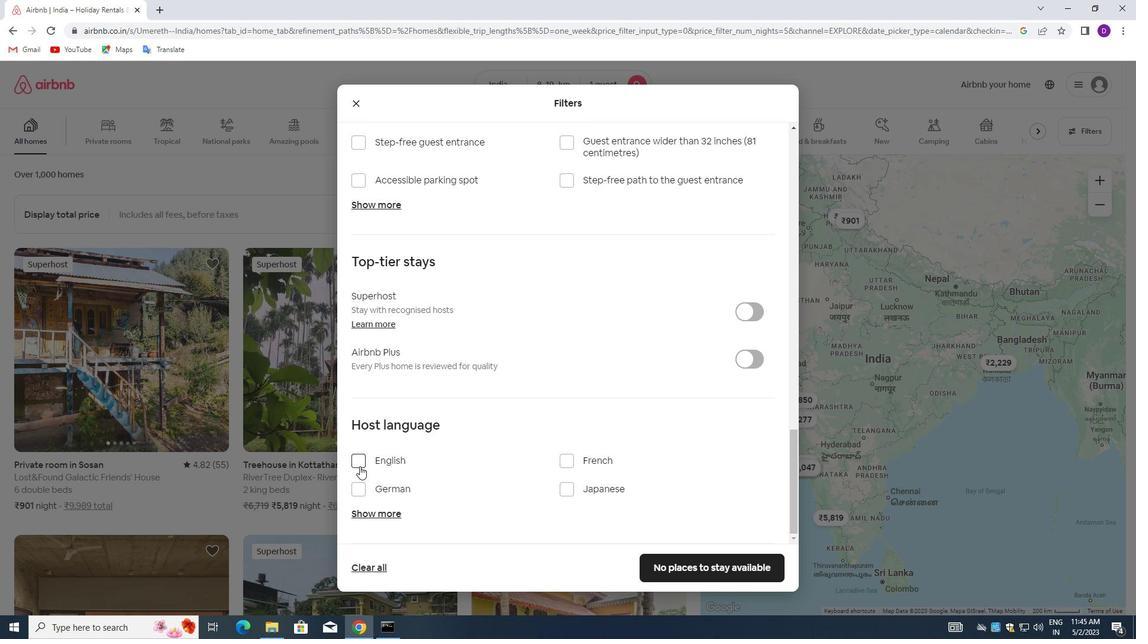 
Action: Mouse pressed left at (359, 463)
Screenshot: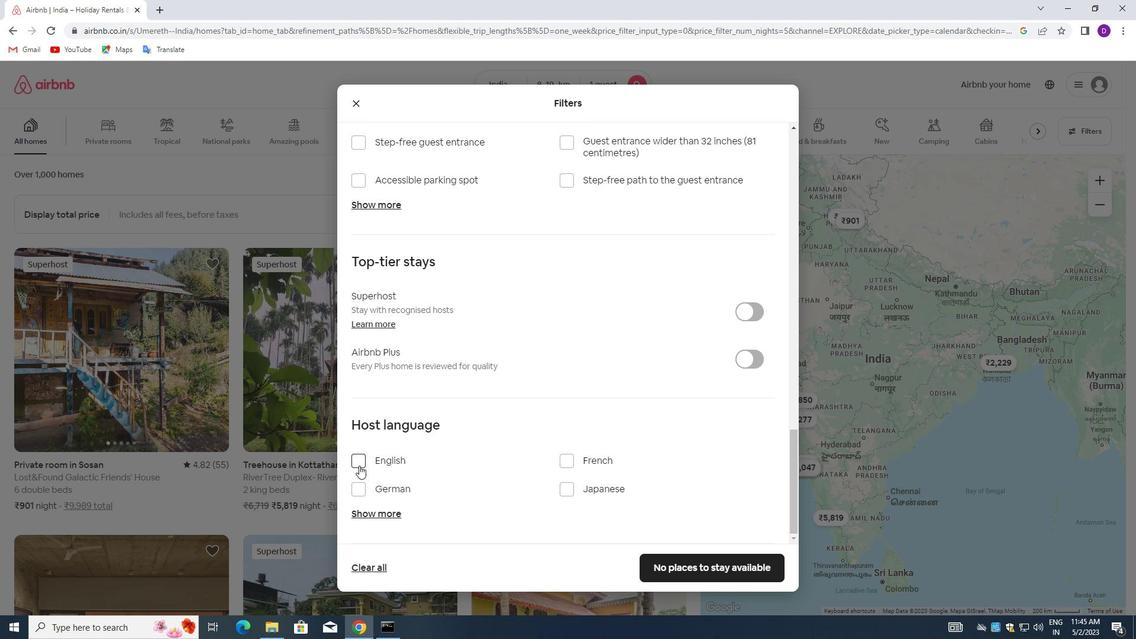 
Action: Mouse moved to (662, 569)
Screenshot: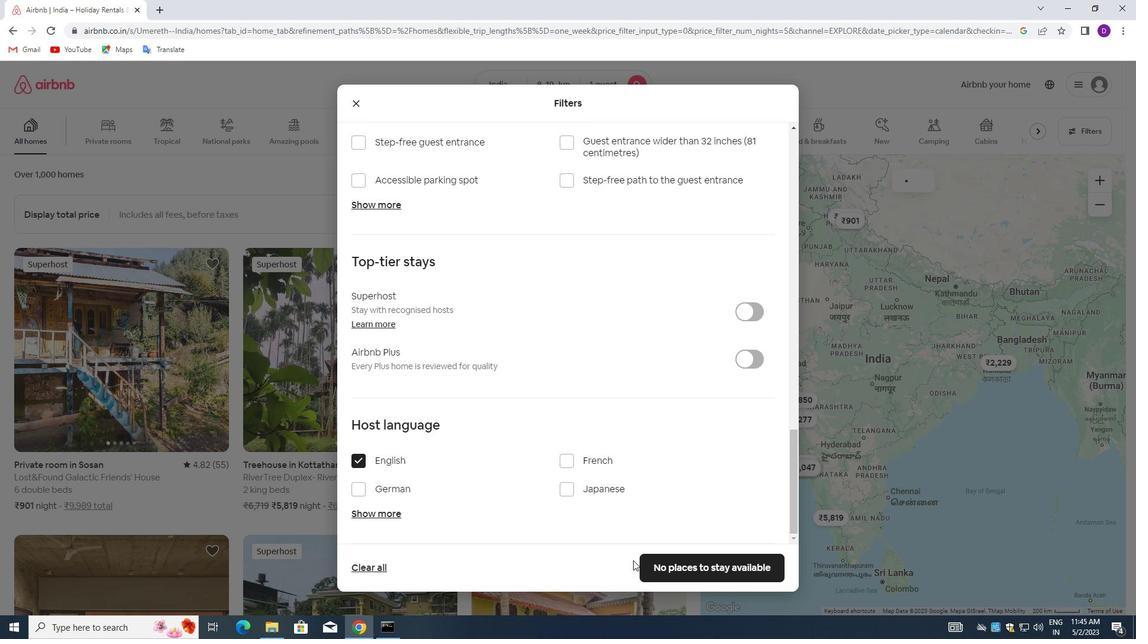 
Action: Mouse pressed left at (662, 569)
Screenshot: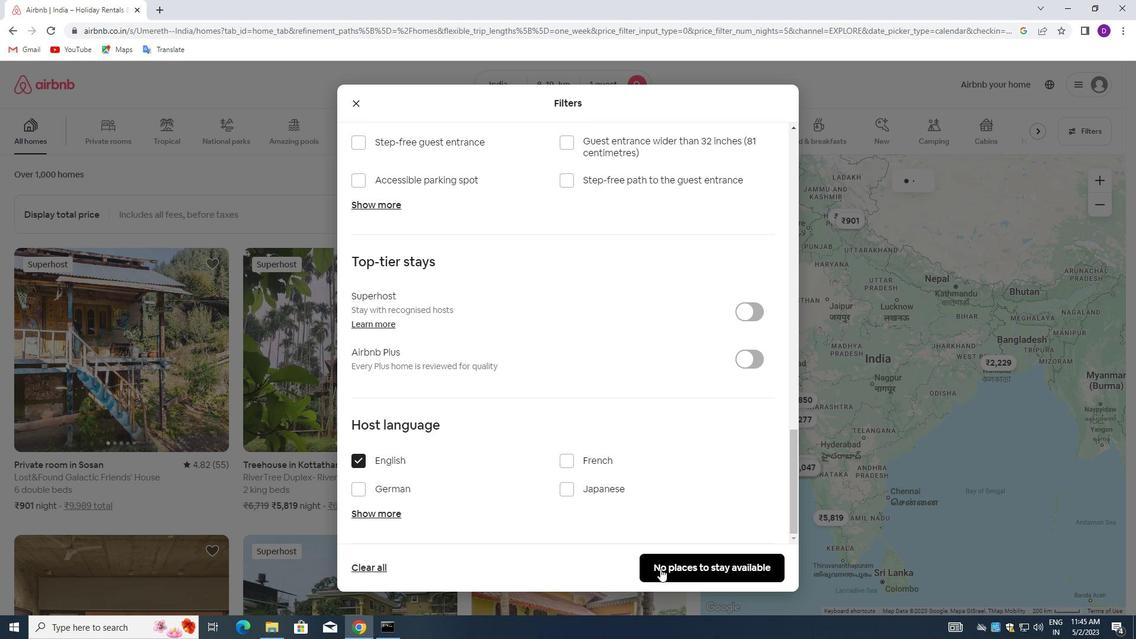 
Action: Mouse moved to (609, 541)
Screenshot: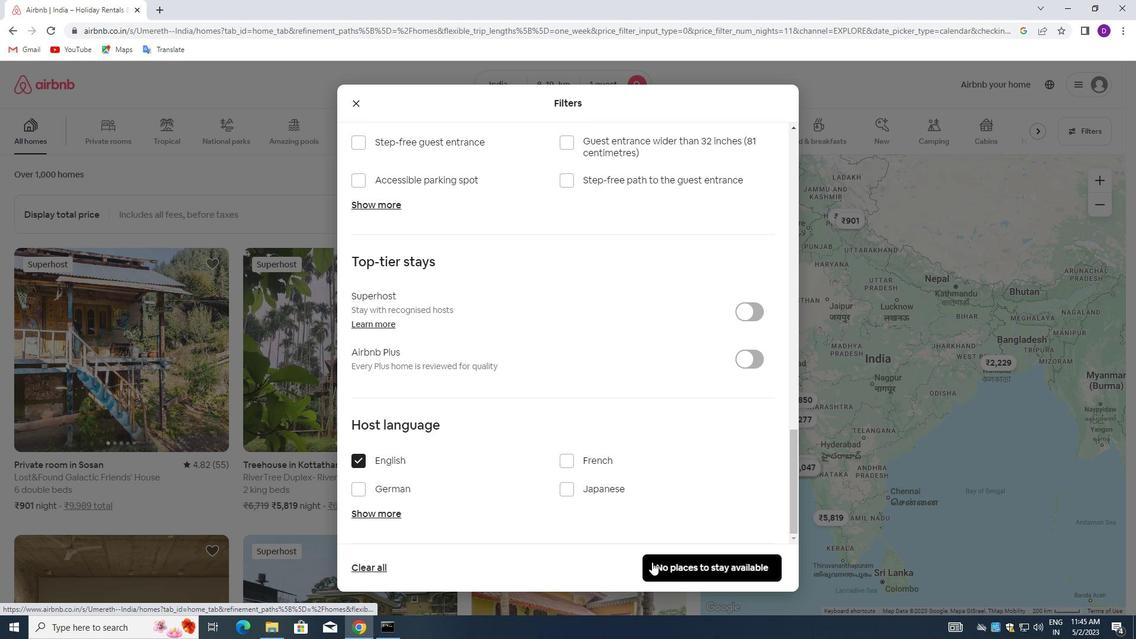 
